 Task: Find connections with filter location Batāla with filter topic #Productivitywith filter profile language Potuguese with filter current company Franklin Templeton India with filter school Sacred Heart College(autonomous)Thirupattur-635 601 with filter industry Environmental Quality Programs with filter service category Software Testing with filter keywords title Organizer
Action: Mouse moved to (489, 64)
Screenshot: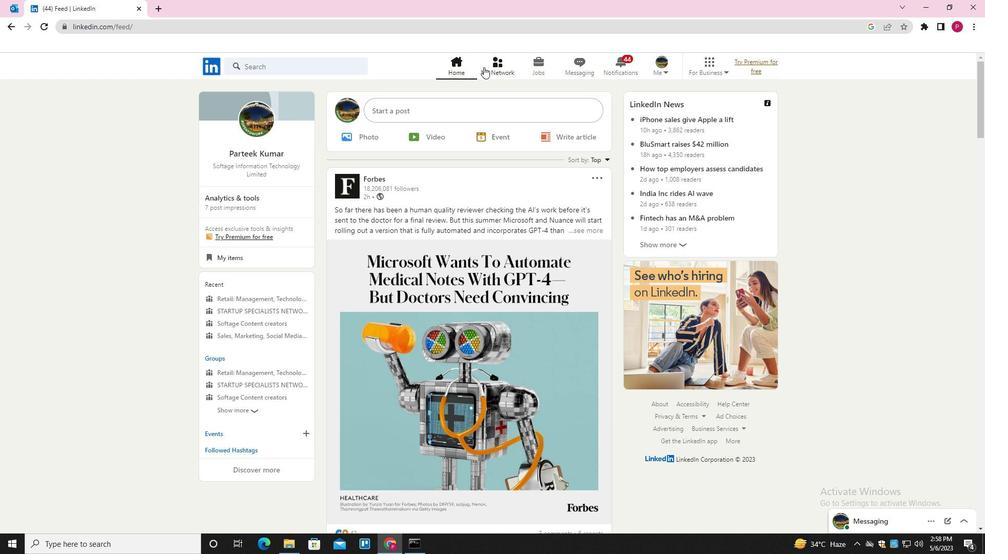 
Action: Mouse pressed left at (489, 64)
Screenshot: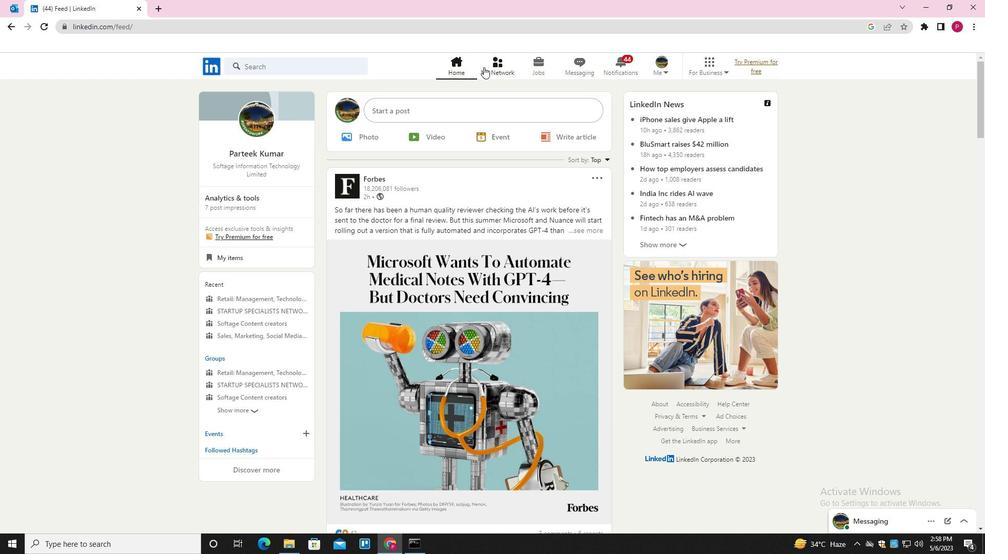 
Action: Mouse moved to (317, 122)
Screenshot: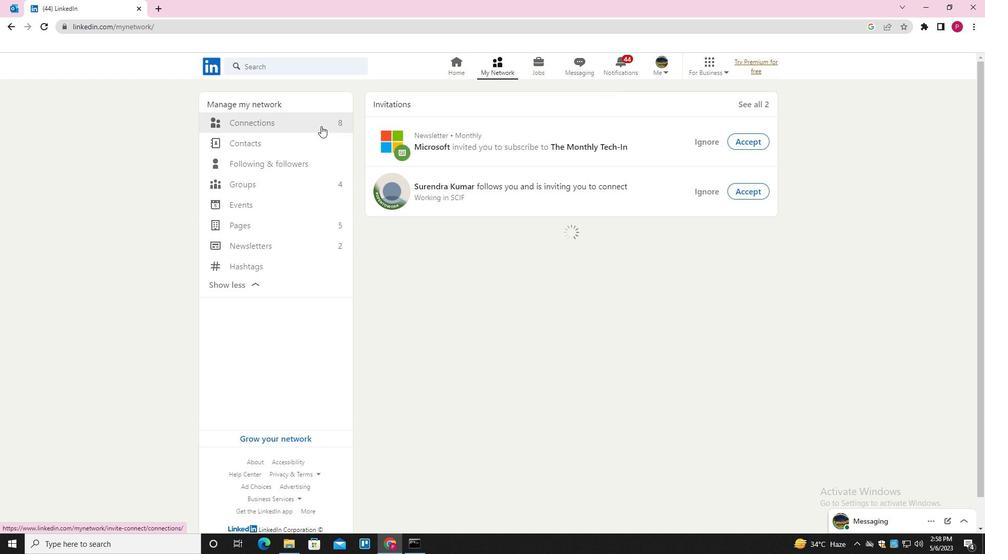 
Action: Mouse pressed left at (317, 122)
Screenshot: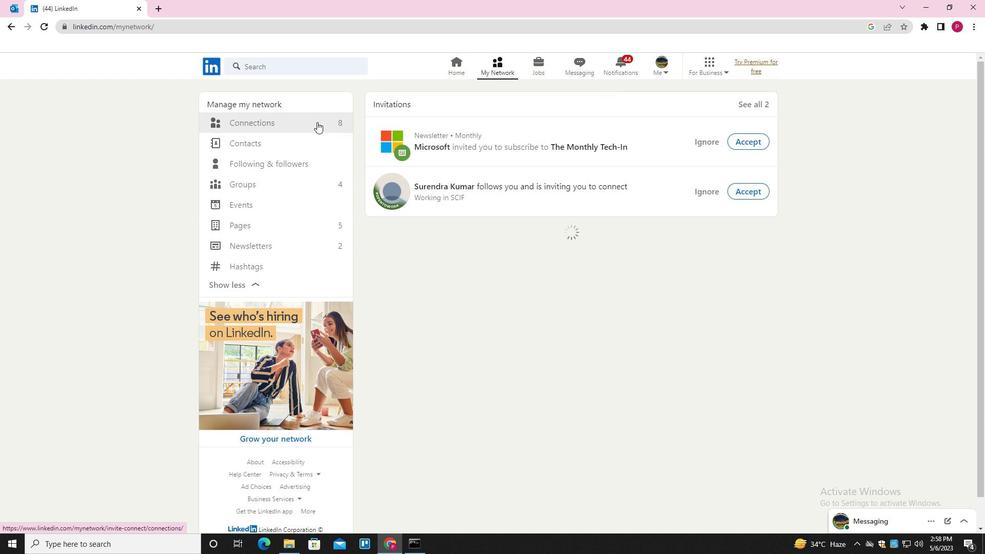 
Action: Mouse moved to (568, 125)
Screenshot: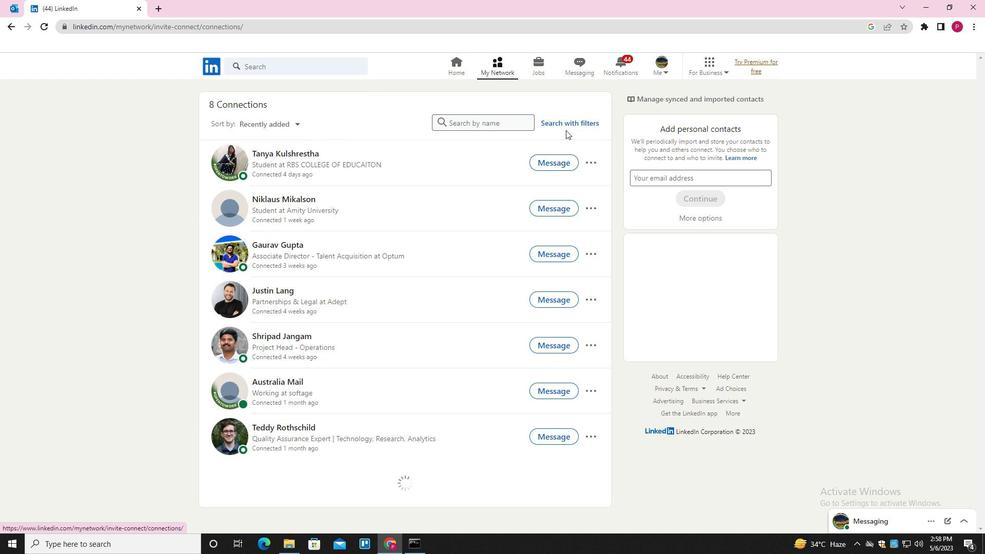 
Action: Mouse pressed left at (568, 125)
Screenshot: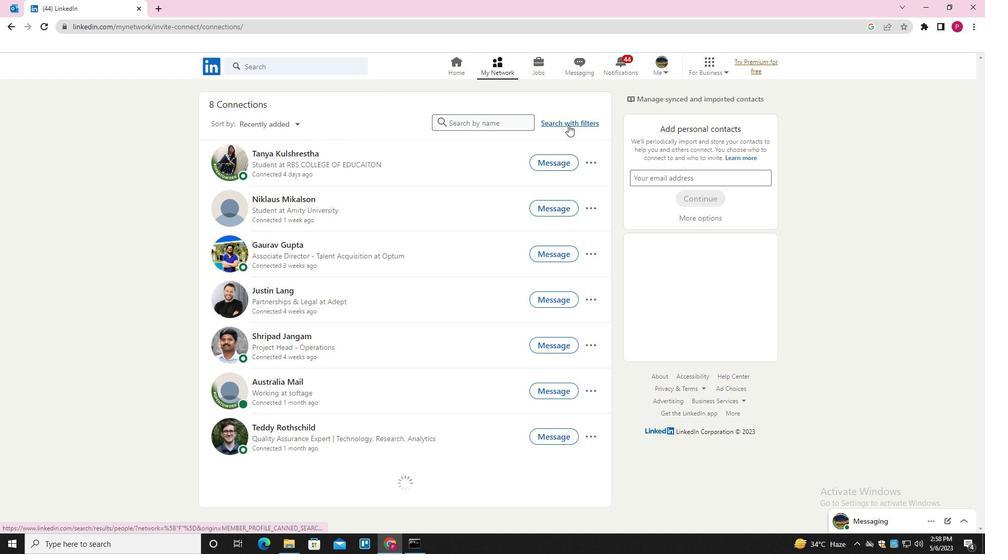 
Action: Mouse moved to (517, 95)
Screenshot: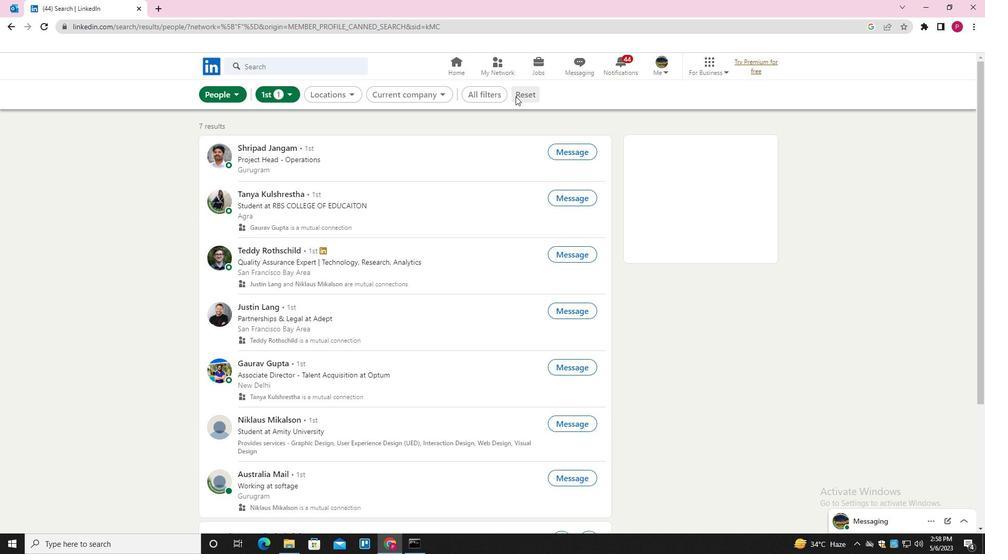 
Action: Mouse pressed left at (517, 95)
Screenshot: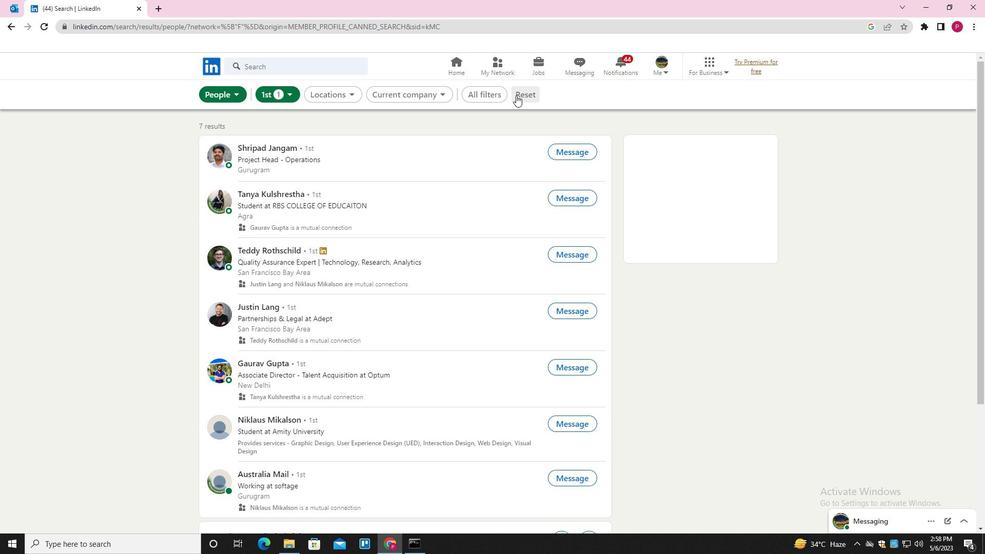 
Action: Mouse moved to (495, 96)
Screenshot: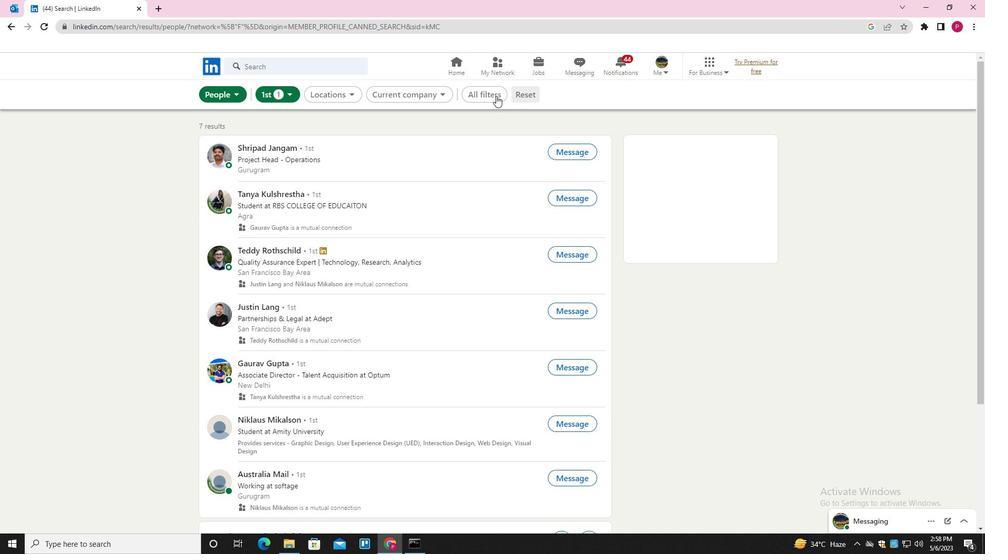 
Action: Mouse pressed left at (495, 96)
Screenshot: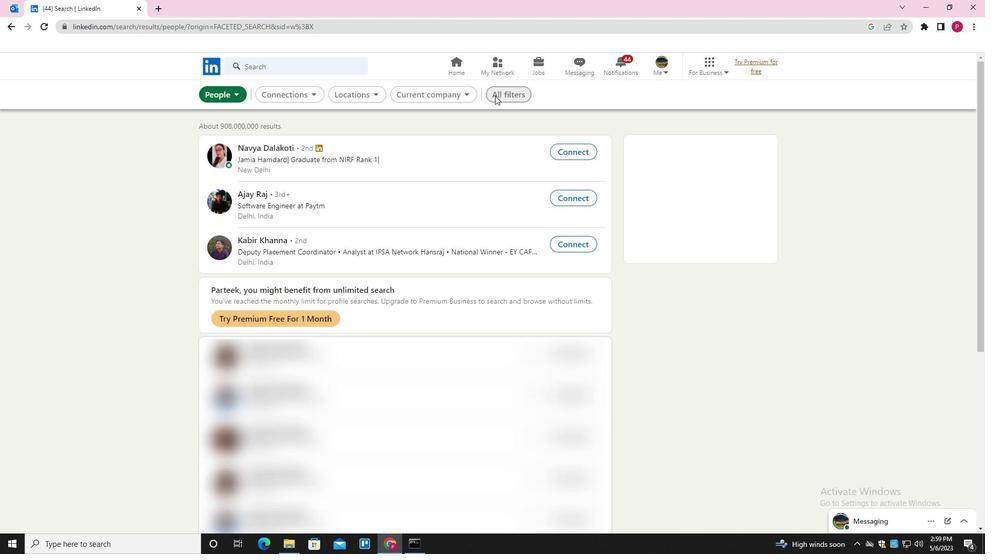 
Action: Mouse moved to (764, 280)
Screenshot: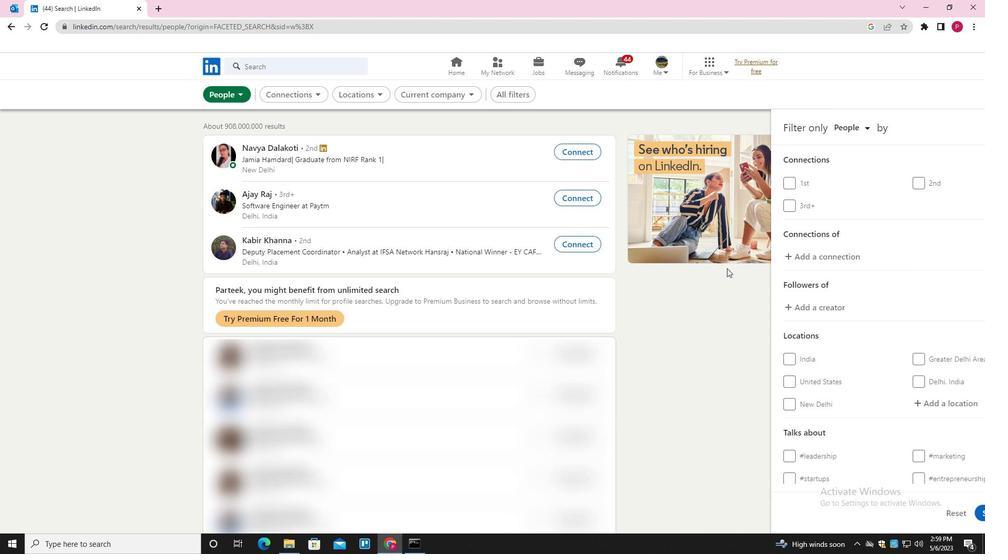 
Action: Mouse scrolled (764, 280) with delta (0, 0)
Screenshot: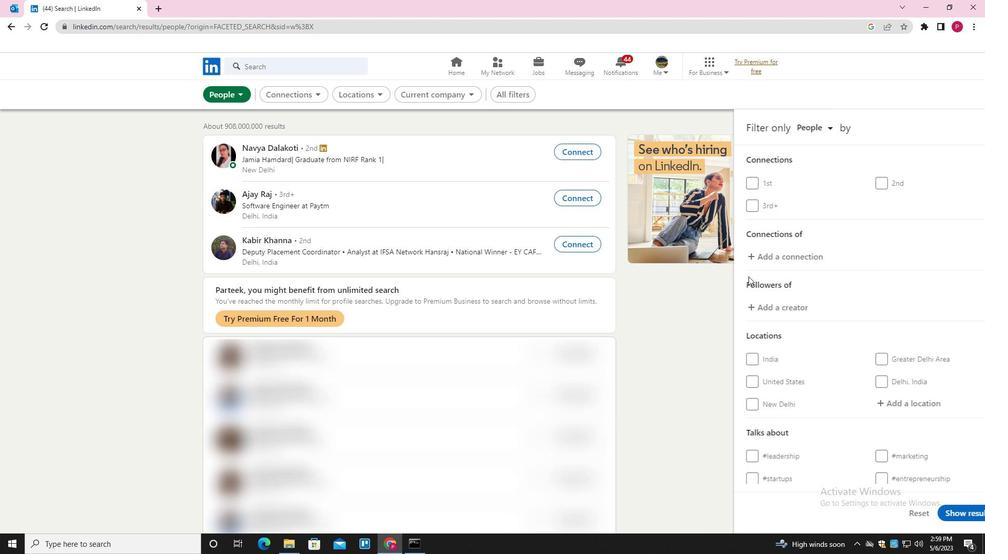 
Action: Mouse moved to (765, 281)
Screenshot: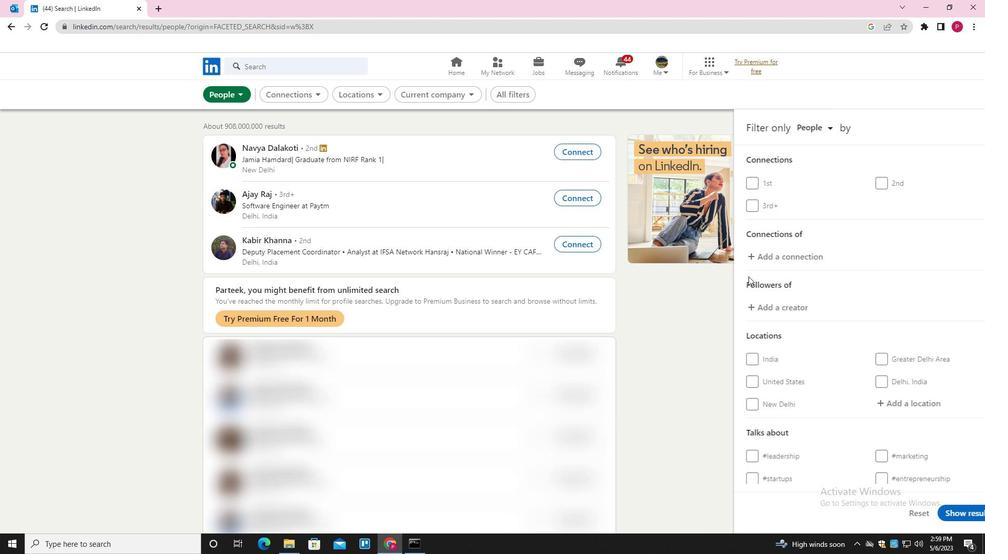 
Action: Mouse scrolled (765, 281) with delta (0, 0)
Screenshot: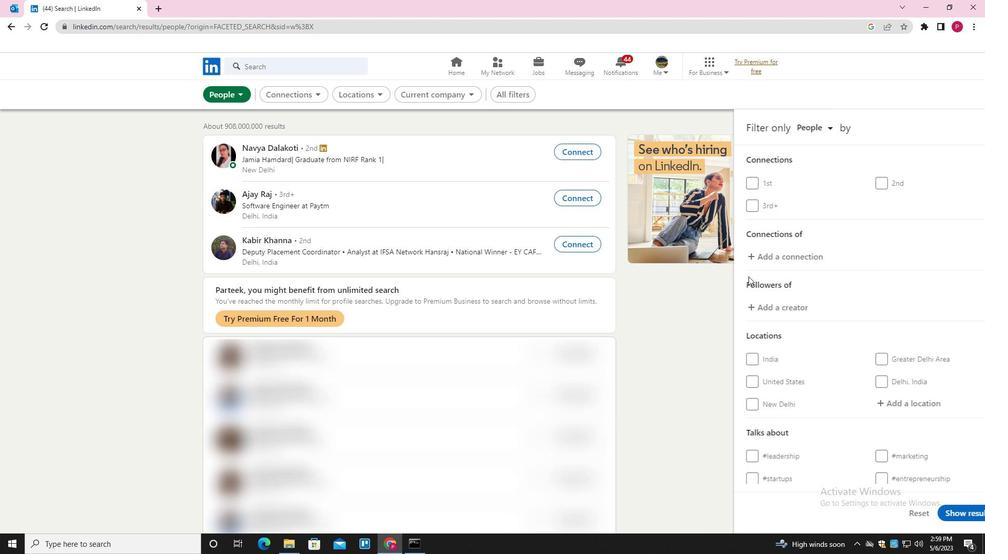 
Action: Mouse moved to (873, 294)
Screenshot: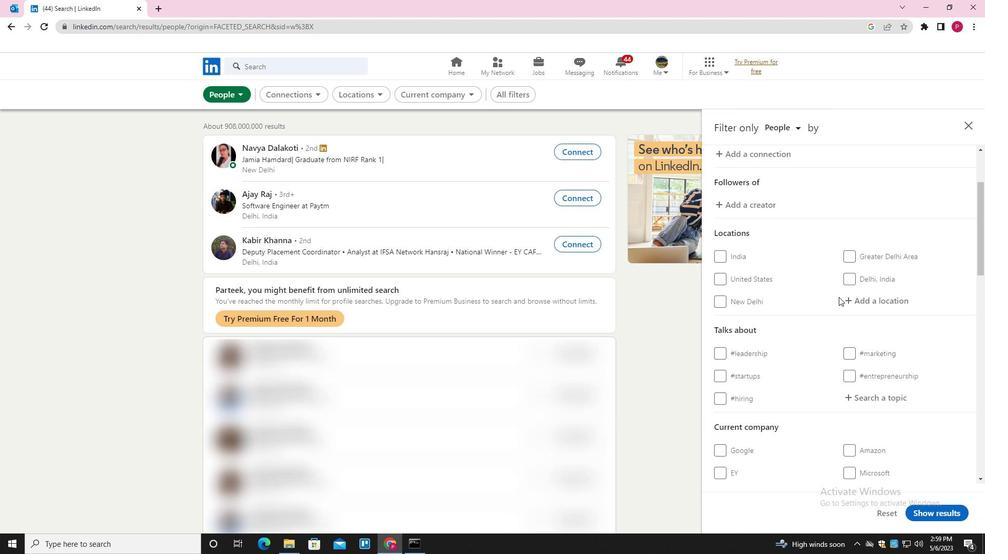 
Action: Mouse pressed left at (873, 294)
Screenshot: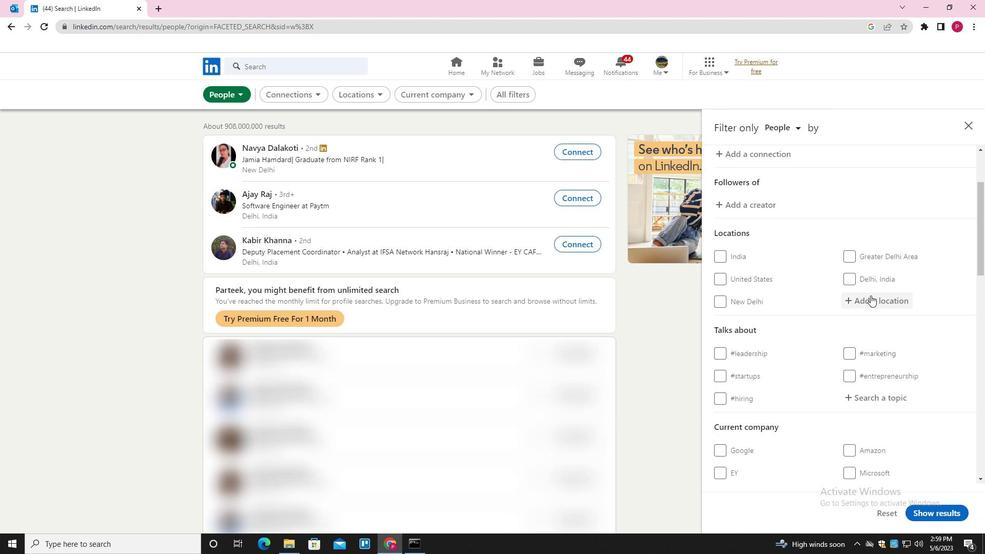 
Action: Key pressed <Key.shift>BATALA<Key.down><Key.enter>
Screenshot: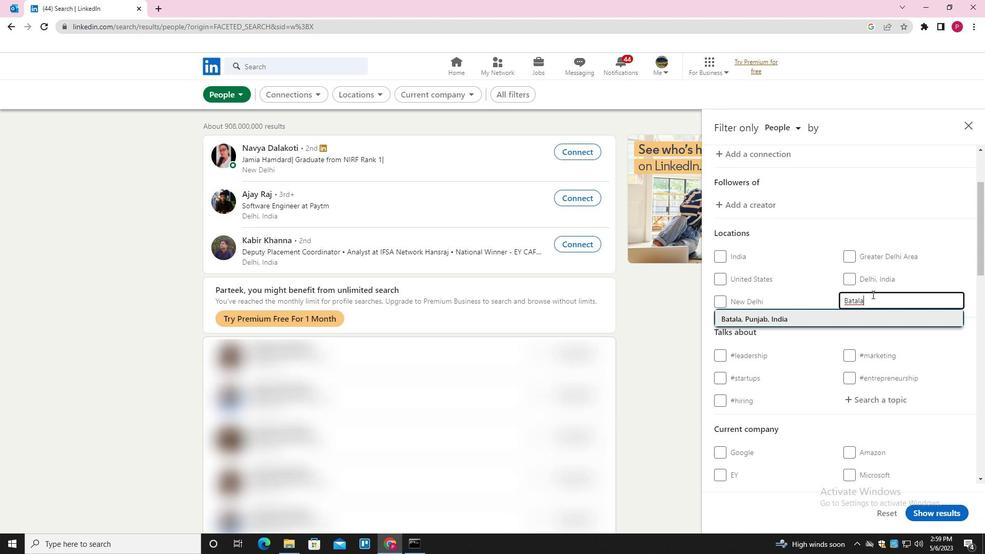 
Action: Mouse moved to (859, 271)
Screenshot: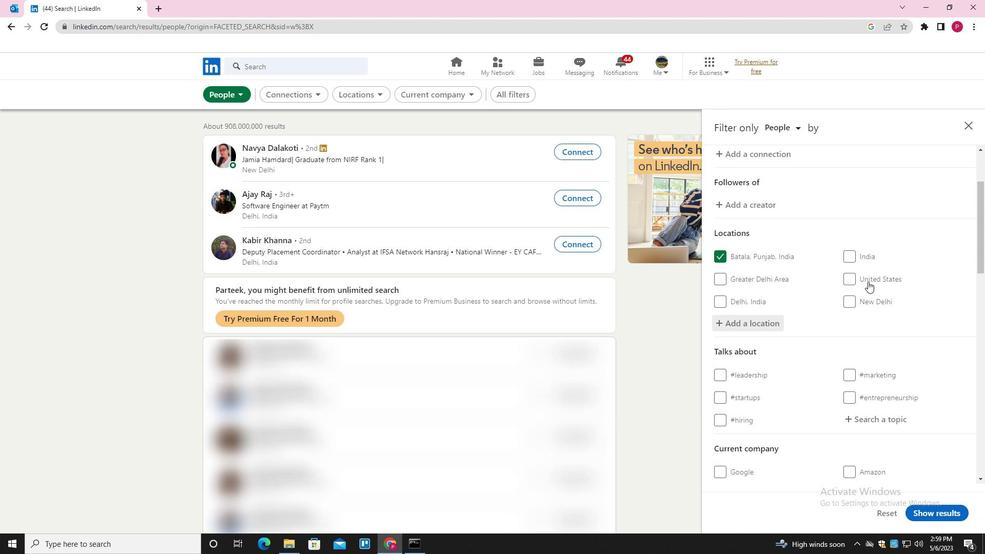 
Action: Mouse scrolled (859, 270) with delta (0, 0)
Screenshot: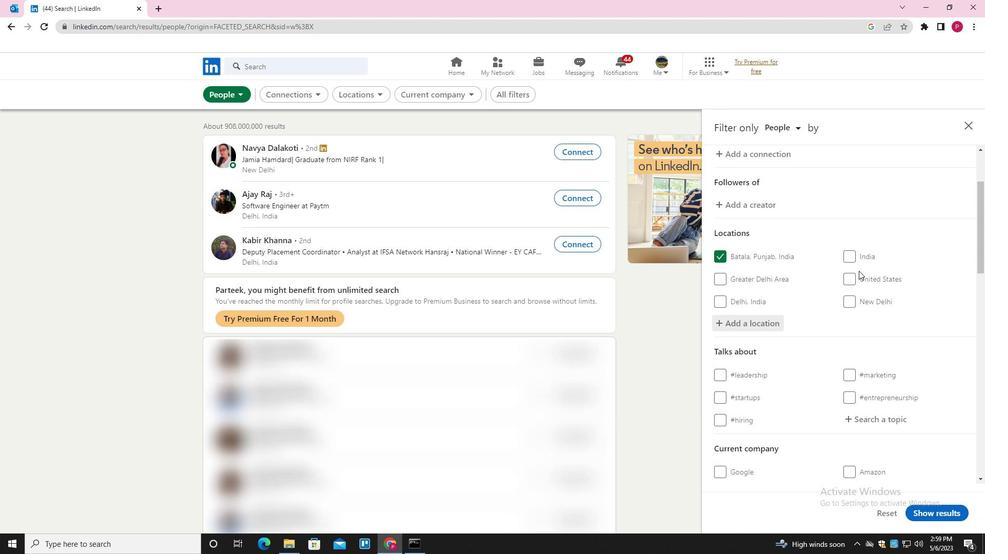 
Action: Mouse scrolled (859, 270) with delta (0, 0)
Screenshot: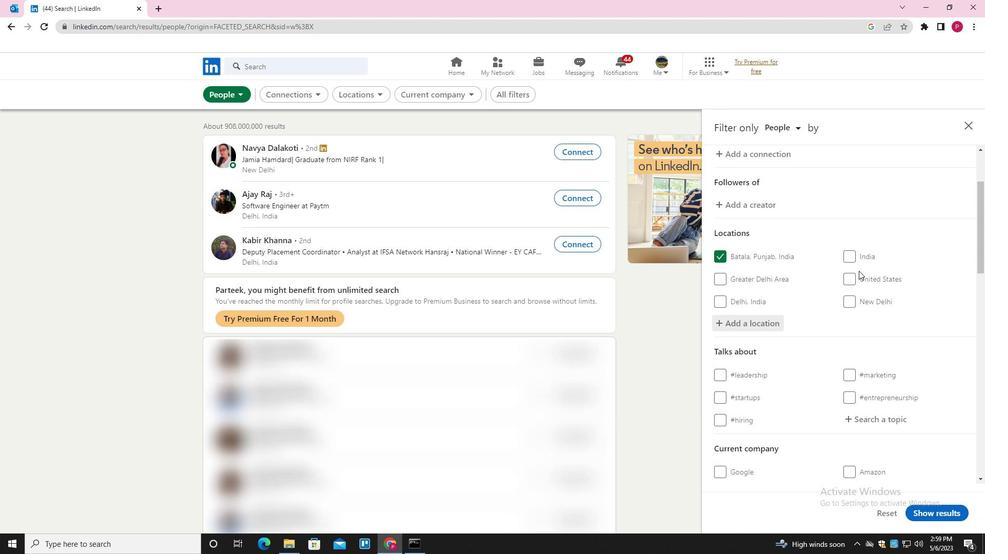 
Action: Mouse moved to (860, 273)
Screenshot: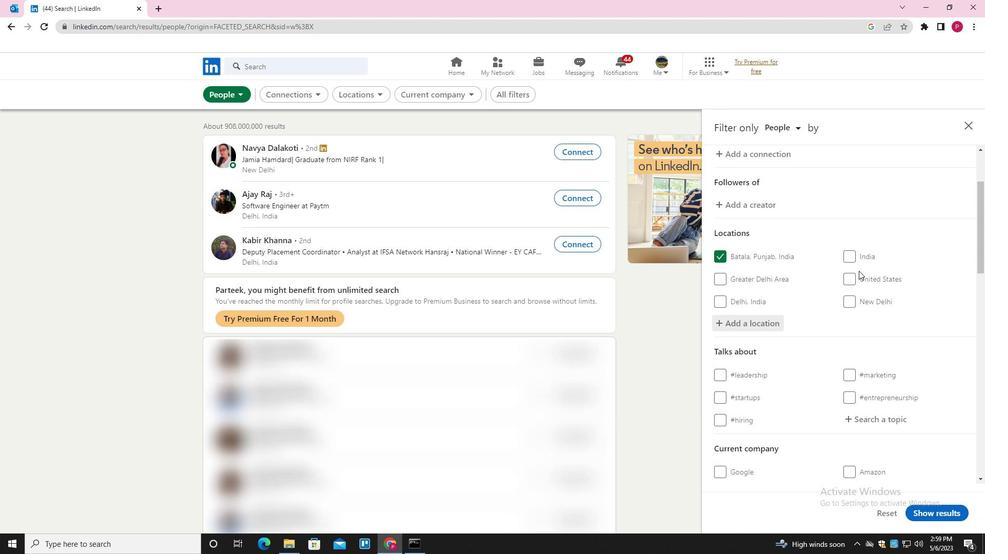 
Action: Mouse scrolled (860, 273) with delta (0, 0)
Screenshot: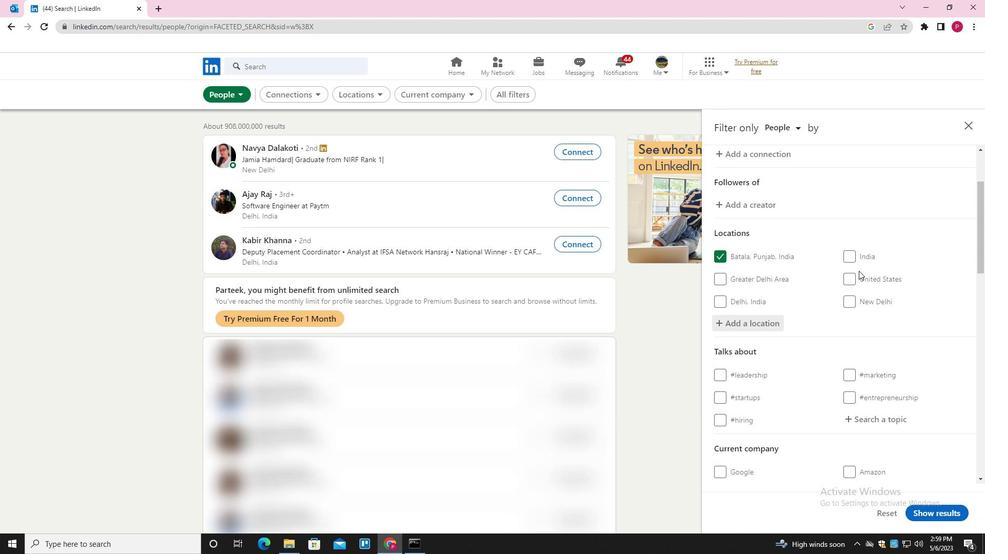 
Action: Mouse moved to (880, 264)
Screenshot: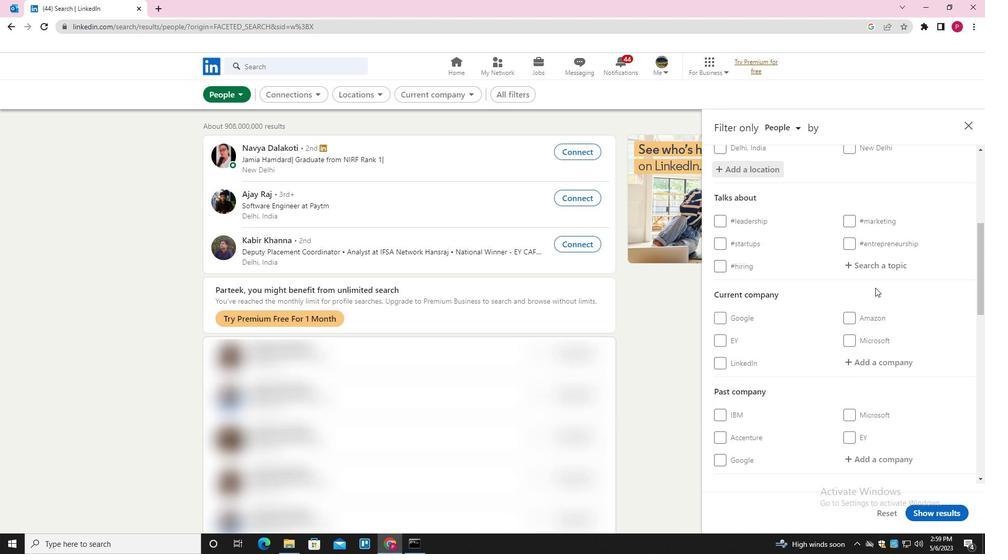 
Action: Mouse pressed left at (880, 264)
Screenshot: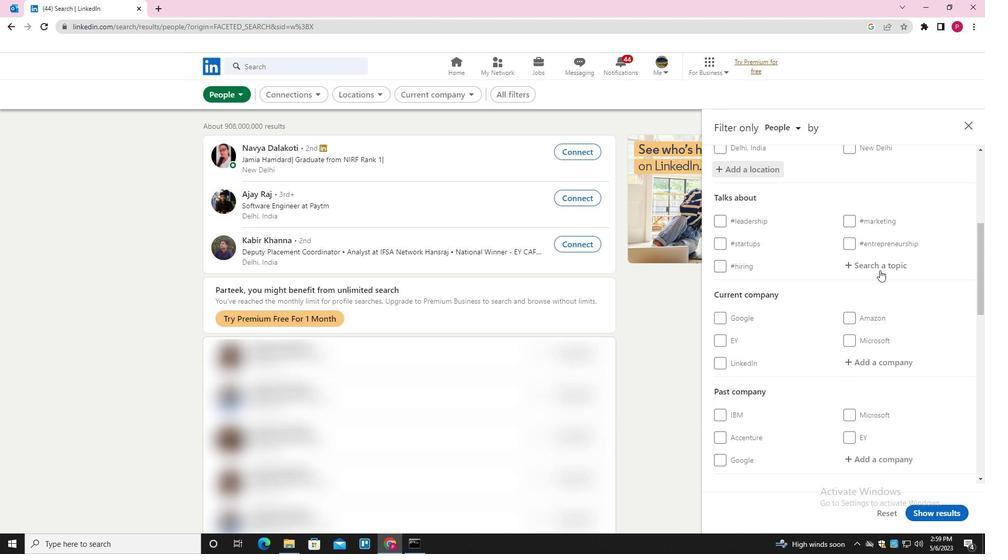 
Action: Key pressed PRODUCTIVITY<Key.down><Key.enter>
Screenshot: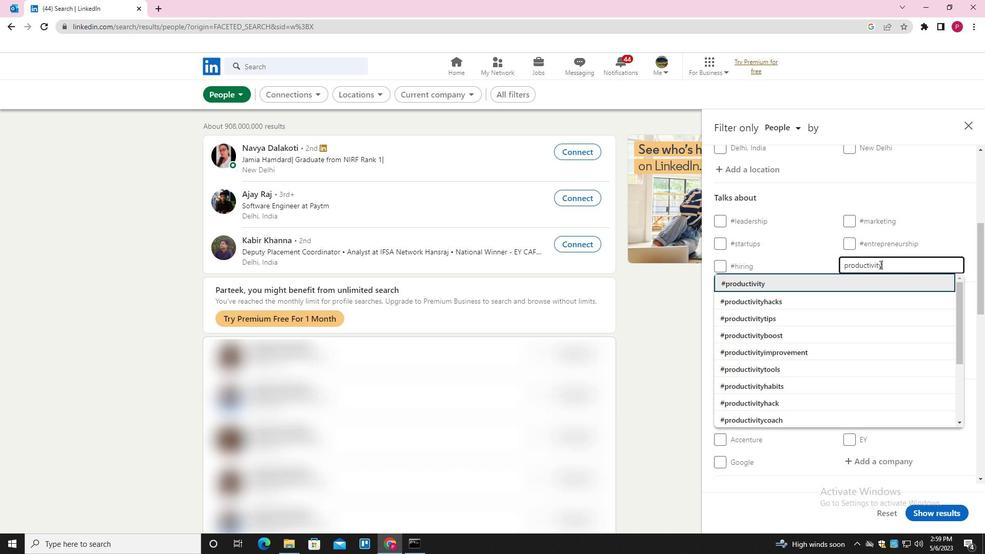 
Action: Mouse moved to (854, 280)
Screenshot: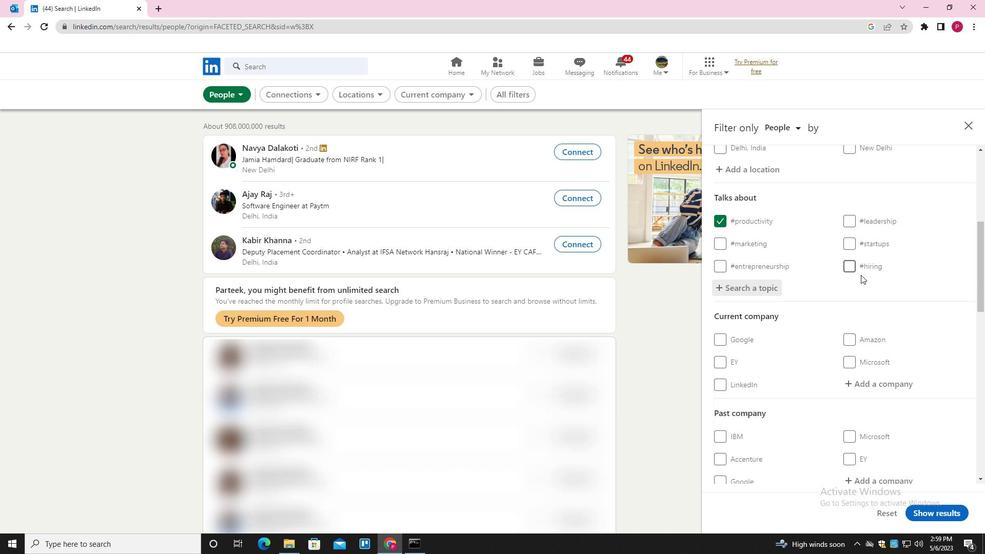 
Action: Mouse scrolled (854, 279) with delta (0, 0)
Screenshot: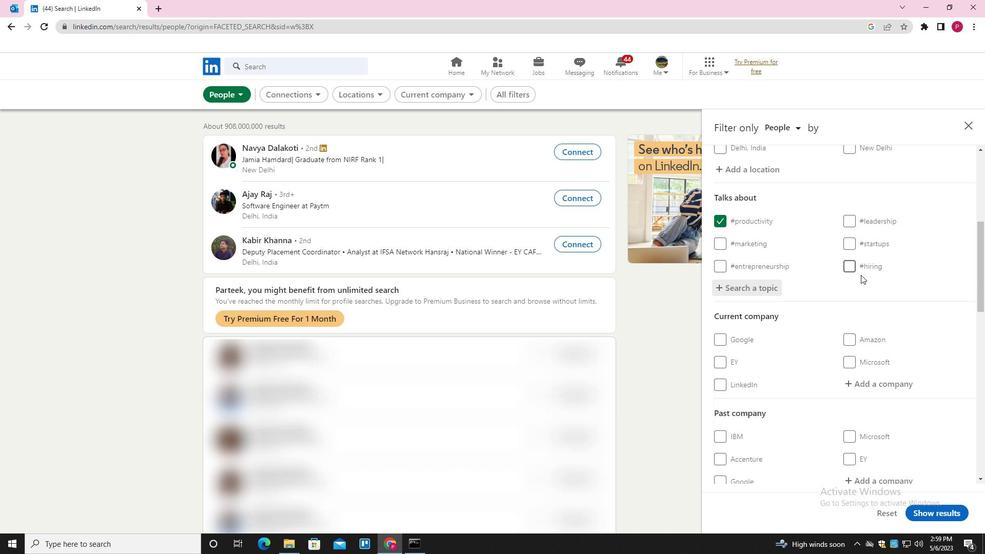 
Action: Mouse moved to (854, 280)
Screenshot: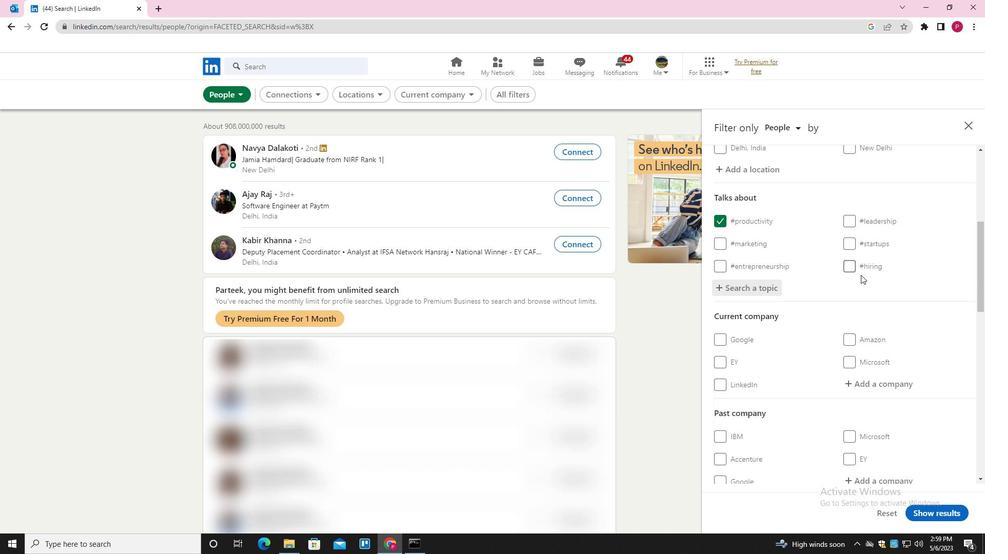 
Action: Mouse scrolled (854, 280) with delta (0, 0)
Screenshot: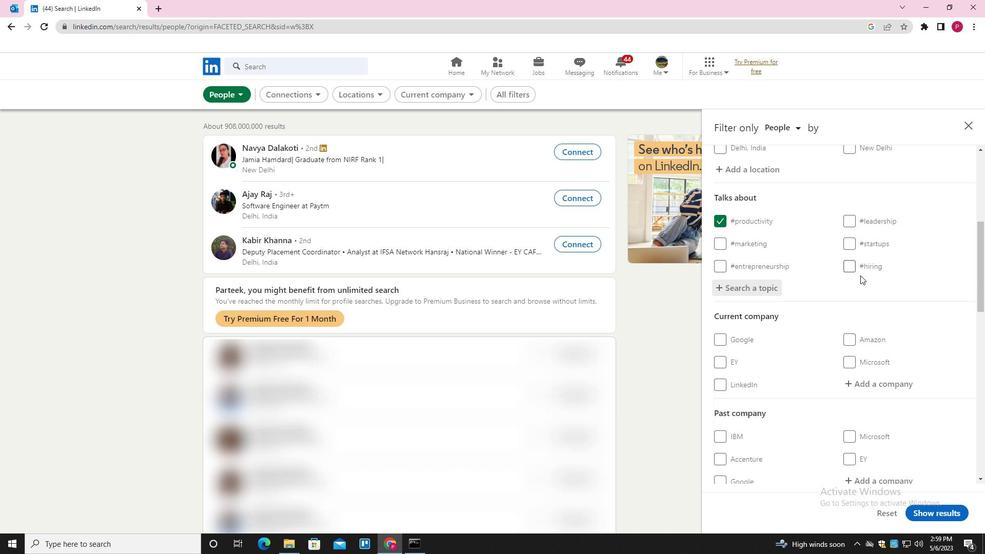 
Action: Mouse scrolled (854, 280) with delta (0, 0)
Screenshot: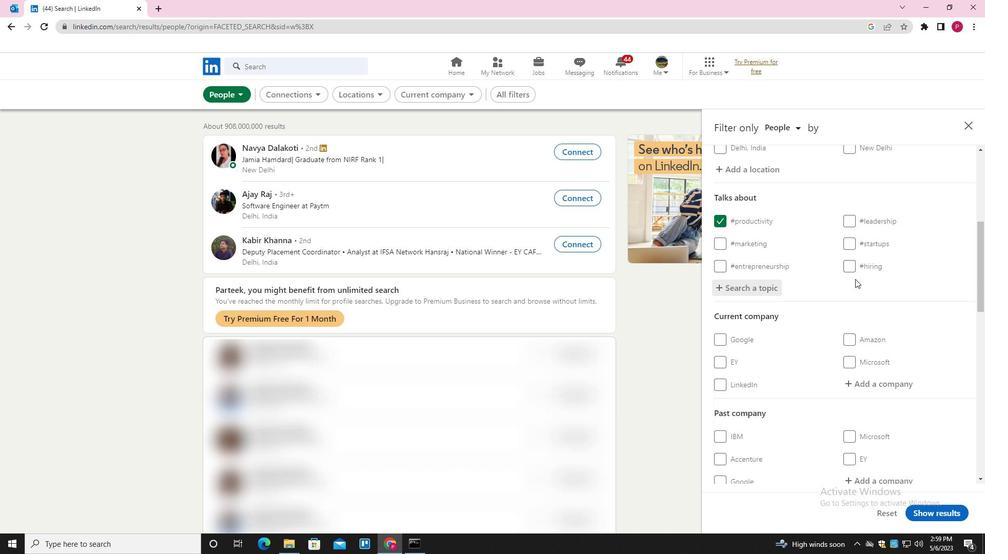 
Action: Mouse scrolled (854, 280) with delta (0, 0)
Screenshot: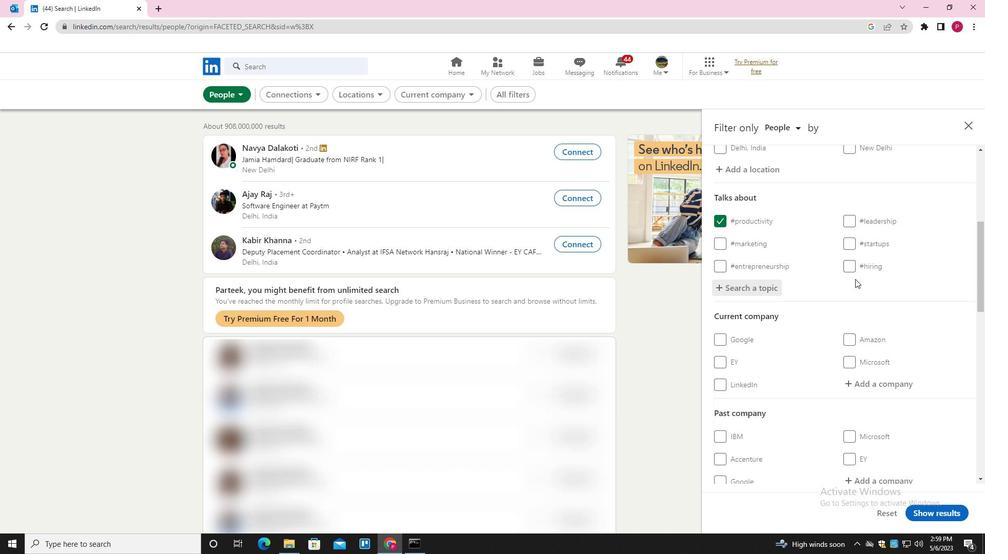 
Action: Mouse moved to (852, 282)
Screenshot: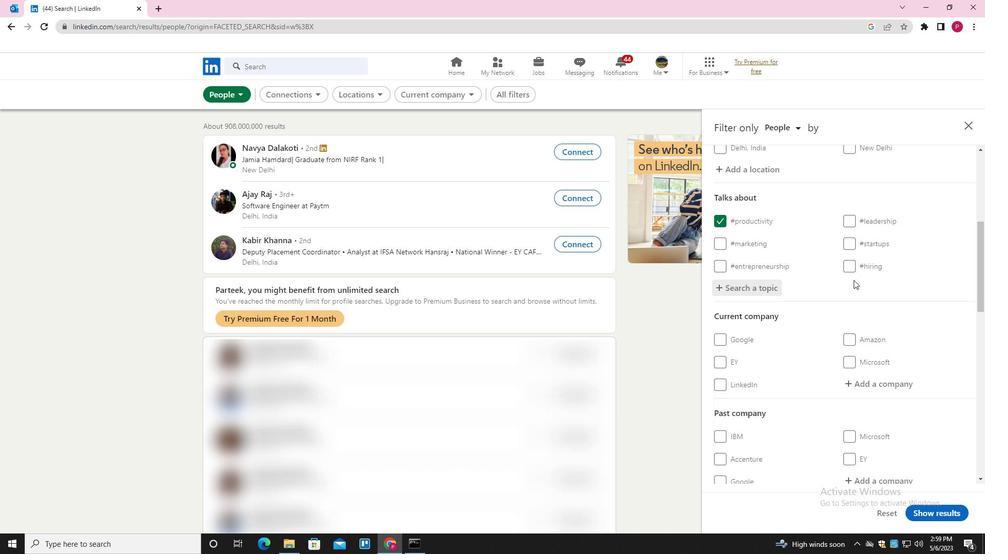 
Action: Mouse scrolled (852, 281) with delta (0, 0)
Screenshot: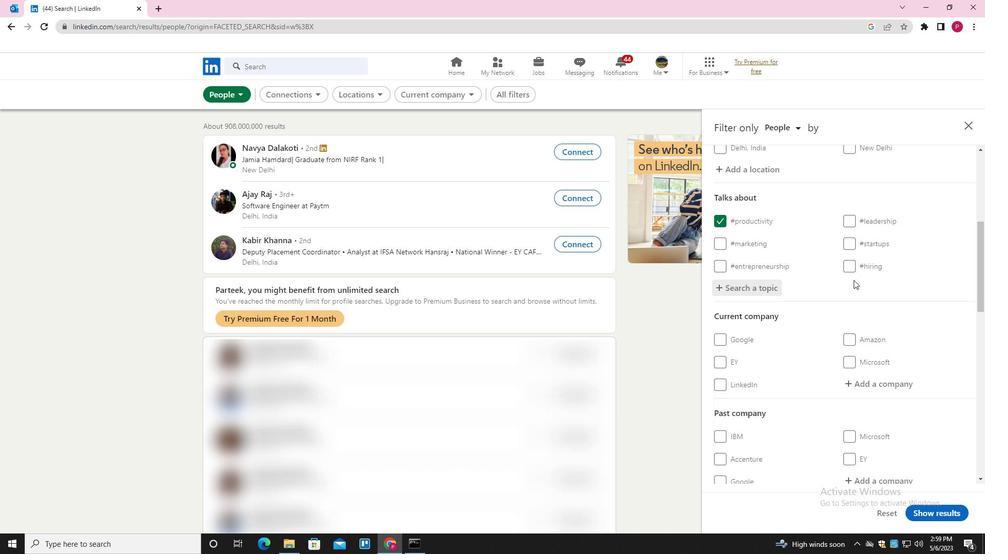
Action: Mouse moved to (798, 352)
Screenshot: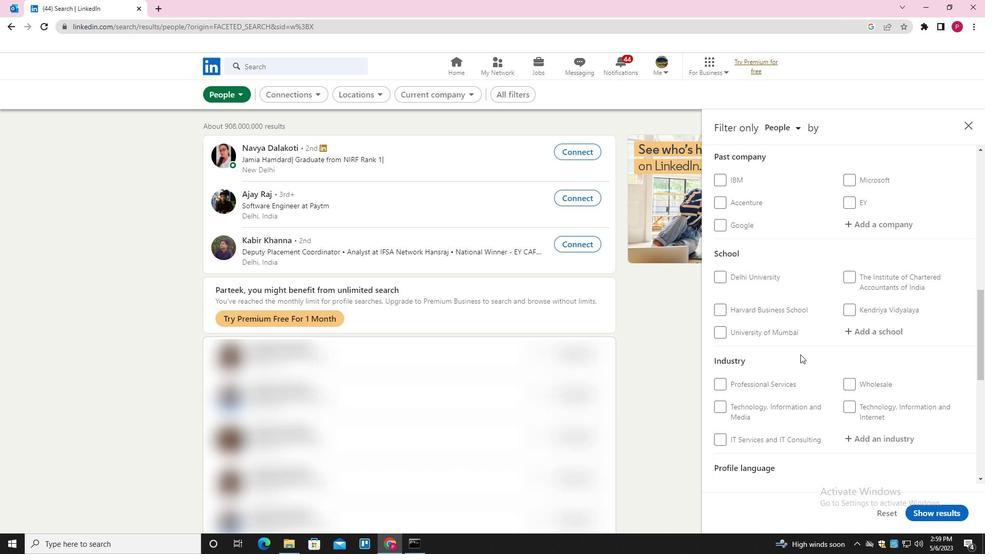 
Action: Mouse scrolled (798, 352) with delta (0, 0)
Screenshot: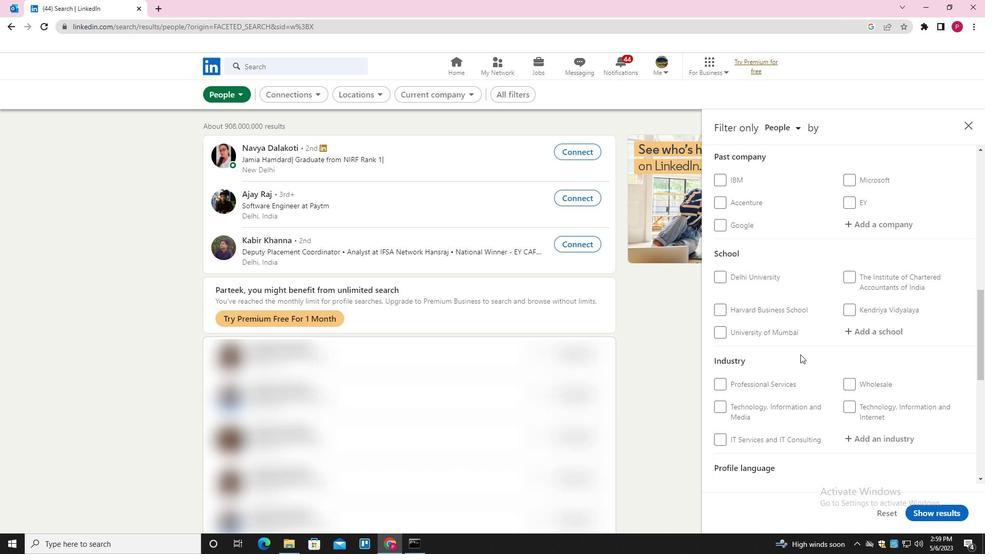
Action: Mouse moved to (797, 352)
Screenshot: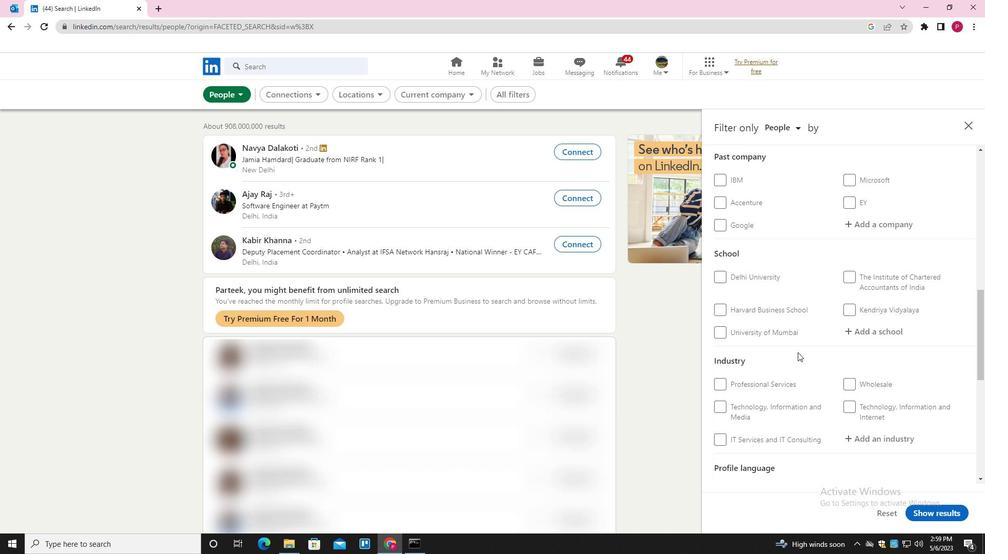 
Action: Mouse scrolled (797, 352) with delta (0, 0)
Screenshot: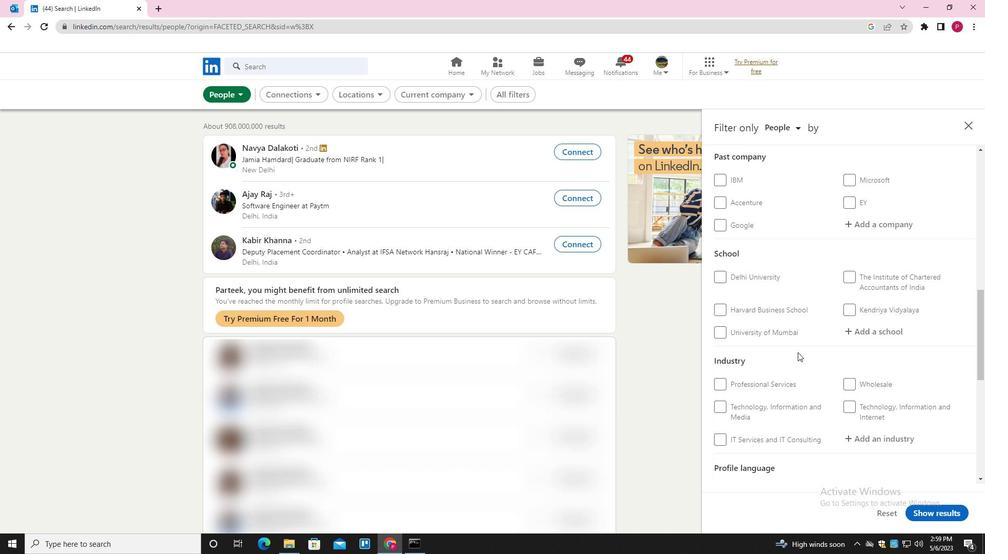 
Action: Mouse moved to (797, 352)
Screenshot: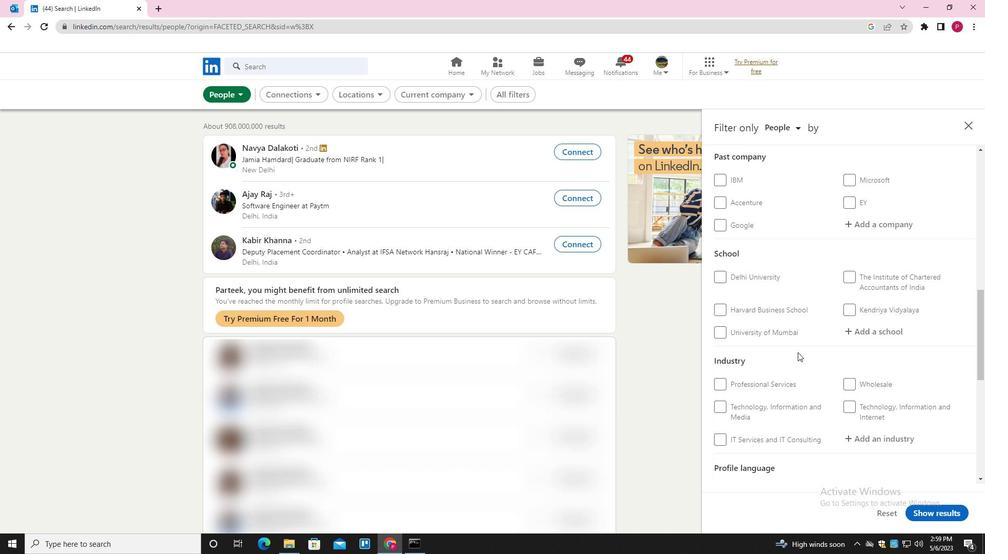 
Action: Mouse scrolled (797, 352) with delta (0, 0)
Screenshot: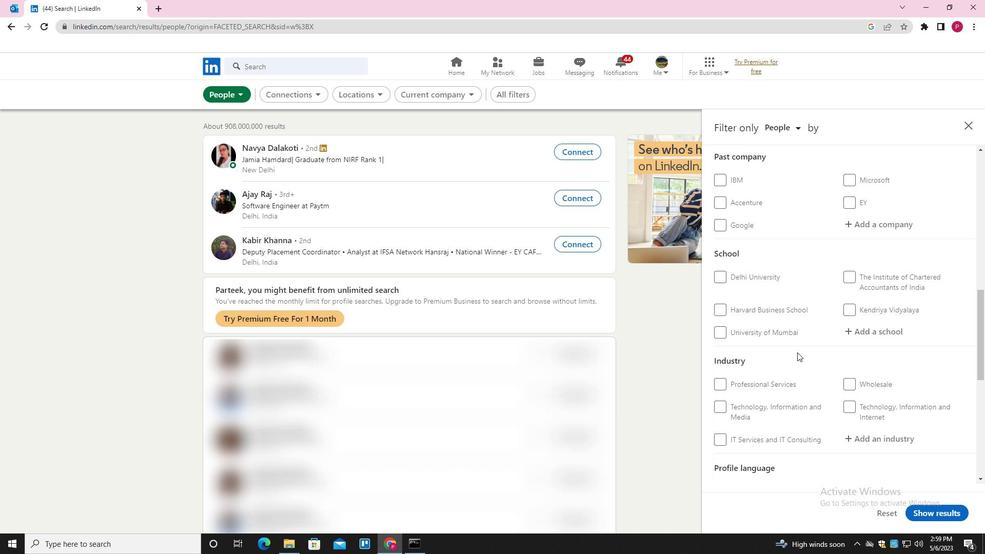
Action: Mouse scrolled (797, 352) with delta (0, 0)
Screenshot: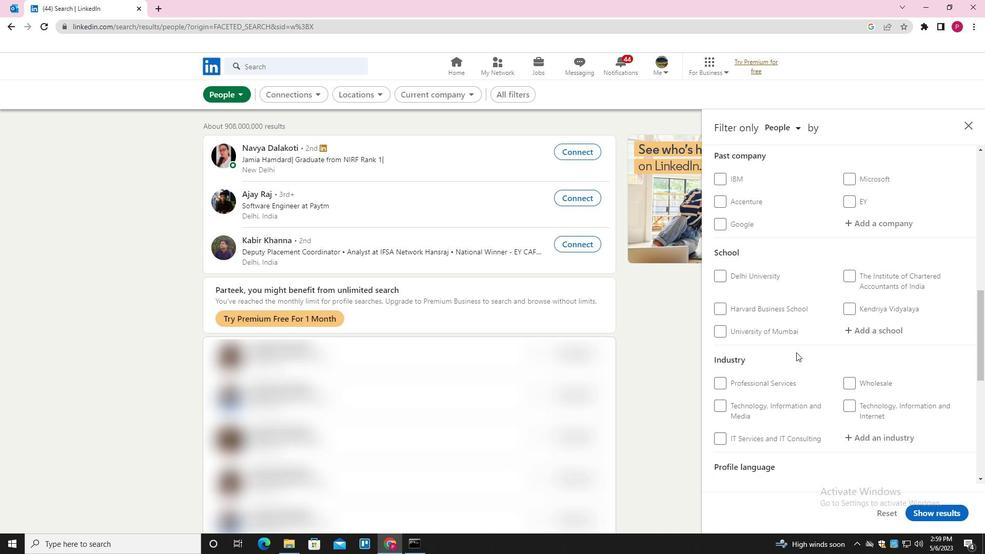 
Action: Mouse moved to (849, 308)
Screenshot: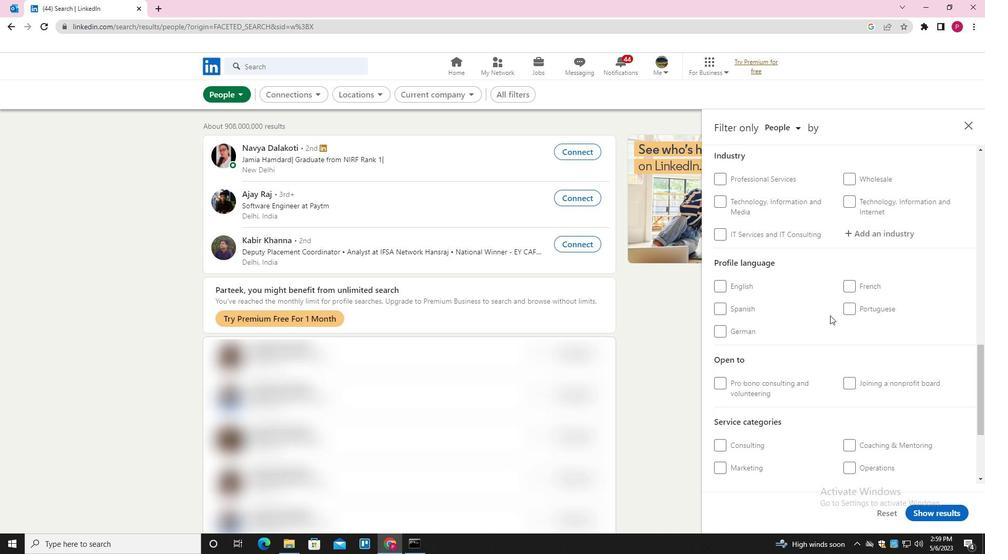
Action: Mouse pressed left at (849, 308)
Screenshot: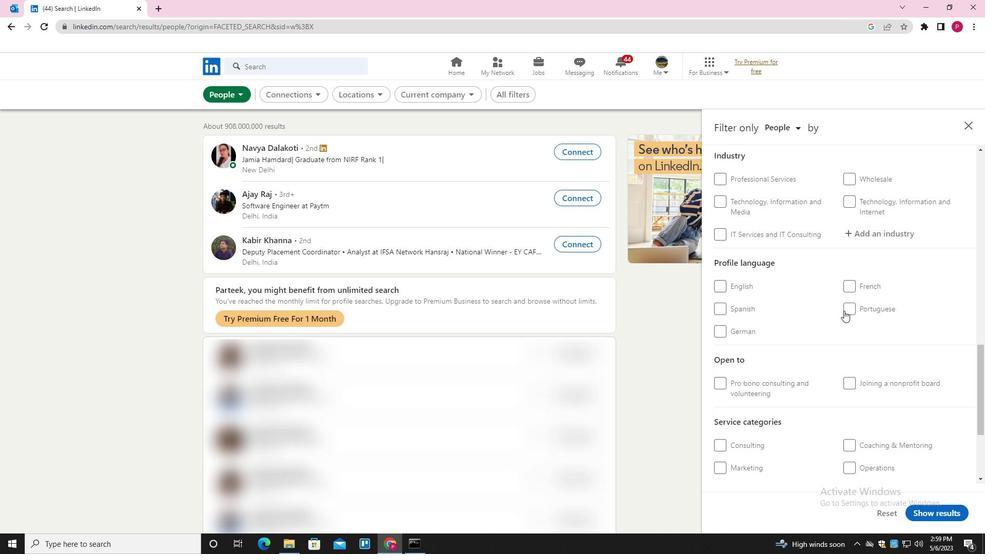 
Action: Mouse moved to (779, 328)
Screenshot: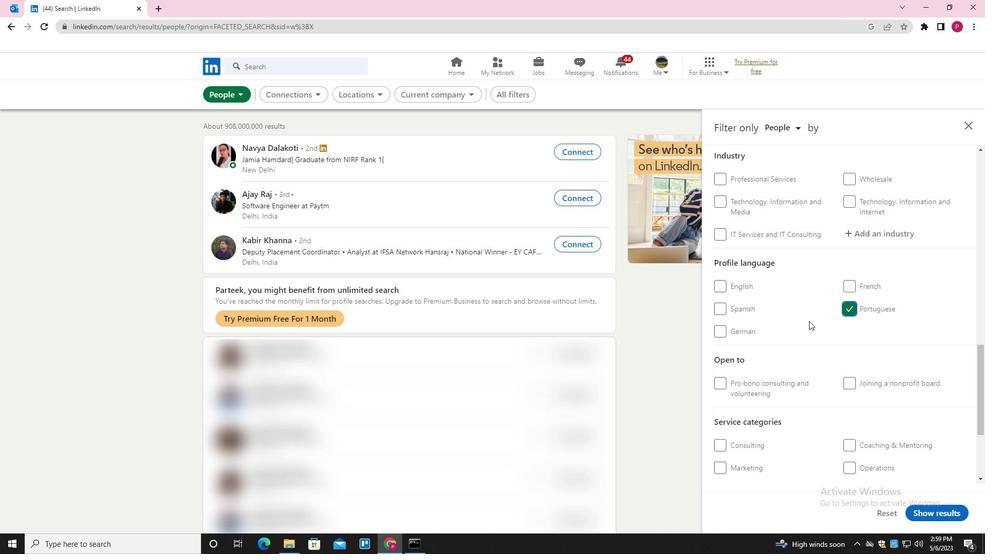 
Action: Mouse scrolled (779, 328) with delta (0, 0)
Screenshot: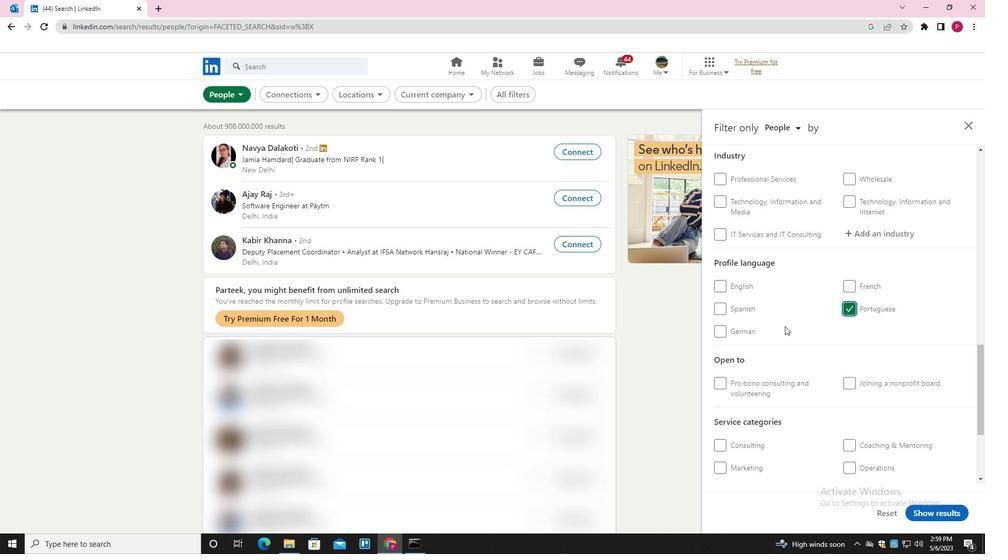 
Action: Mouse scrolled (779, 328) with delta (0, 0)
Screenshot: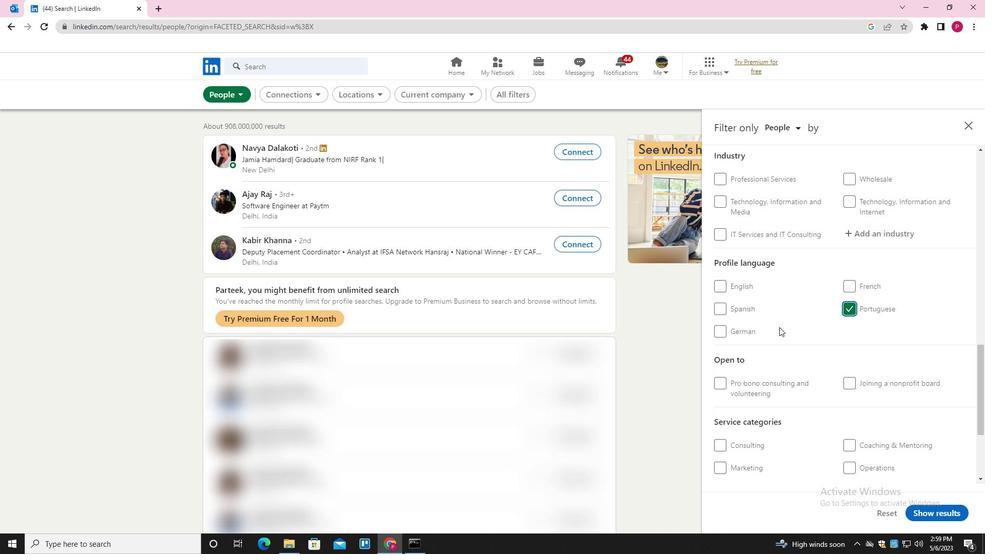 
Action: Mouse scrolled (779, 328) with delta (0, 0)
Screenshot: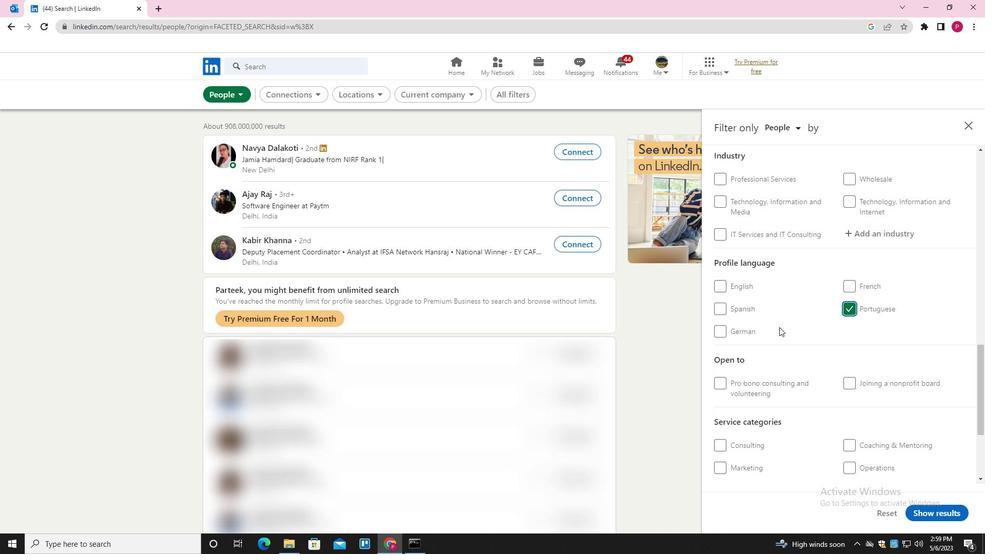 
Action: Mouse scrolled (779, 328) with delta (0, 0)
Screenshot: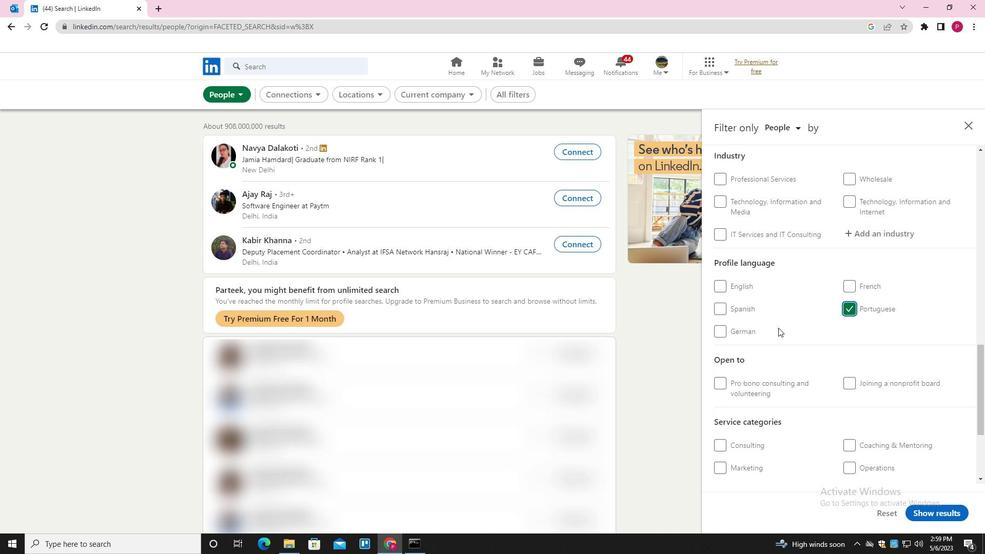 
Action: Mouse scrolled (779, 328) with delta (0, 0)
Screenshot: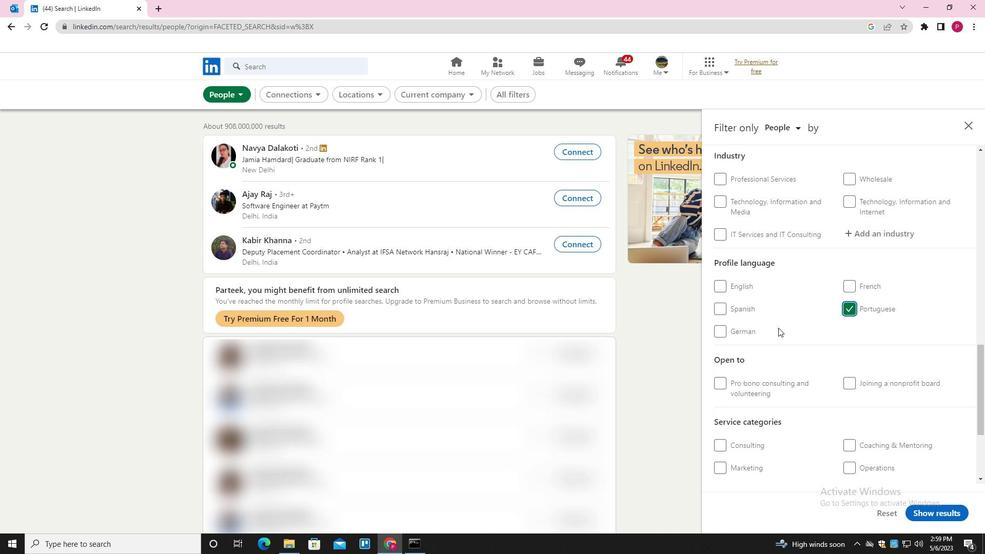 
Action: Mouse scrolled (779, 328) with delta (0, 0)
Screenshot: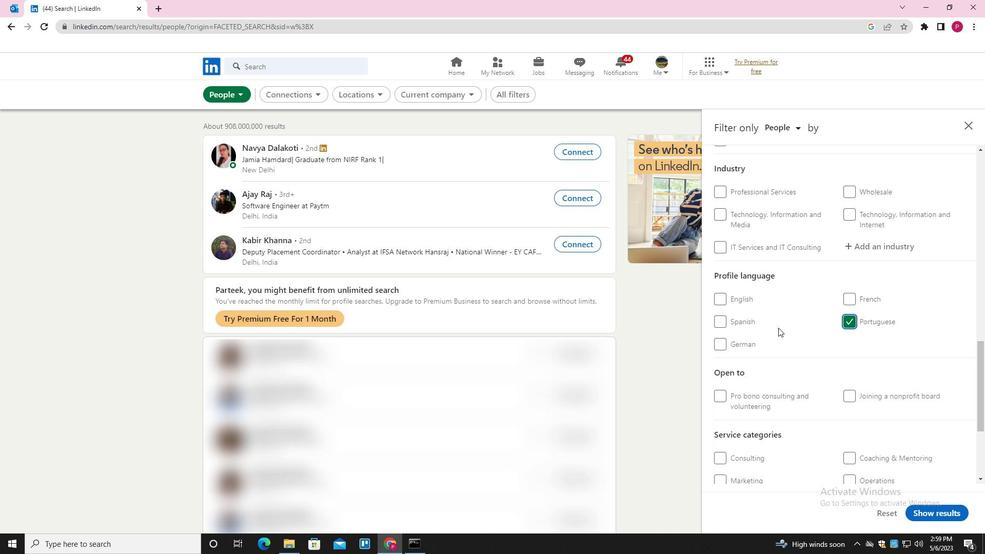 
Action: Mouse moved to (859, 228)
Screenshot: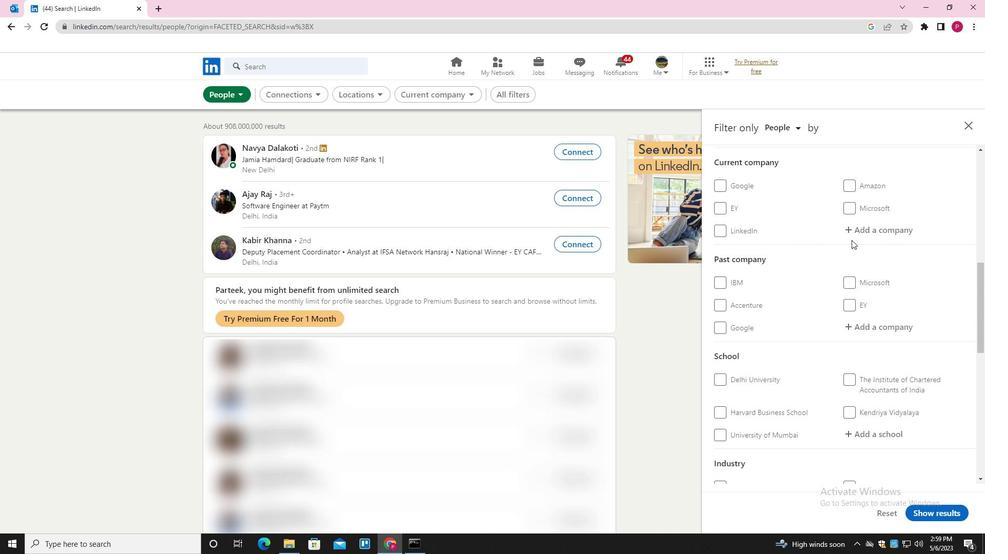 
Action: Mouse pressed left at (859, 228)
Screenshot: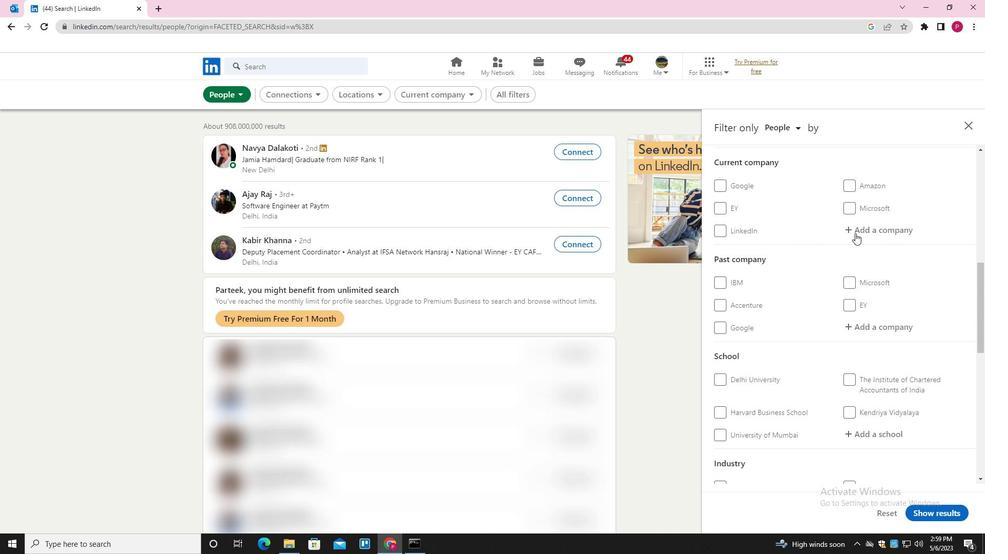 
Action: Key pressed <Key.shift><Key.shift><Key.shift><Key.shift><Key.shift><Key.shift><Key.shift><Key.shift><Key.shift><Key.shift><Key.shift><Key.shift><Key.shift><Key.shift><Key.shift><Key.shift>FRANKLIN<Key.down><Key.space><Key.shift><Key.shift><Key.shift><Key.shift><Key.shift><Key.shift><Key.shift>TEMPL<Key.down><Key.down><Key.enter>
Screenshot: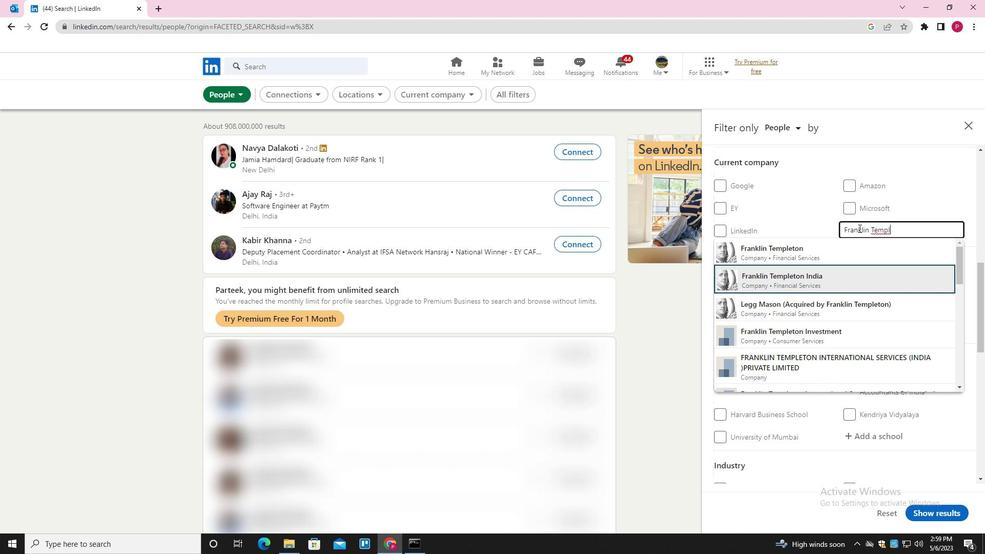 
Action: Mouse moved to (833, 258)
Screenshot: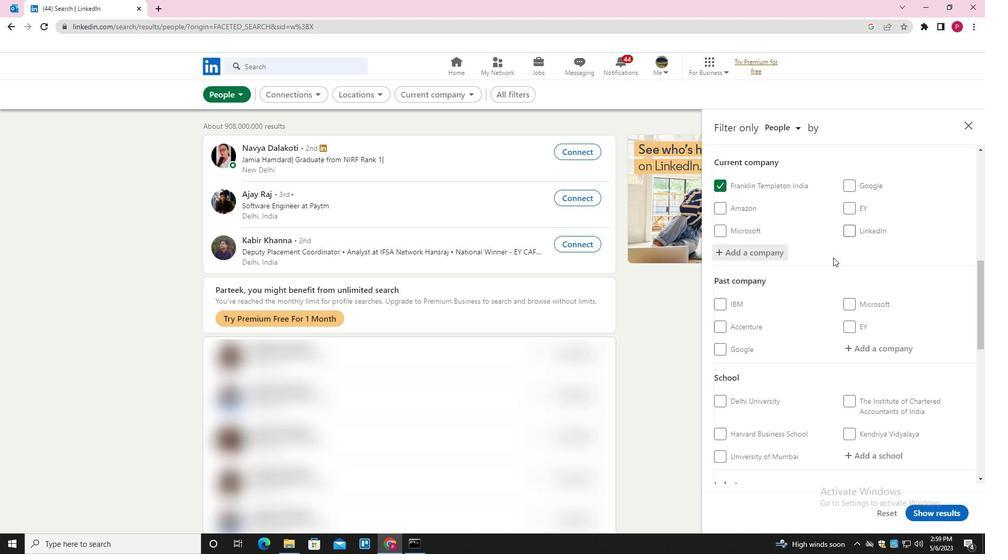 
Action: Mouse scrolled (833, 258) with delta (0, 0)
Screenshot: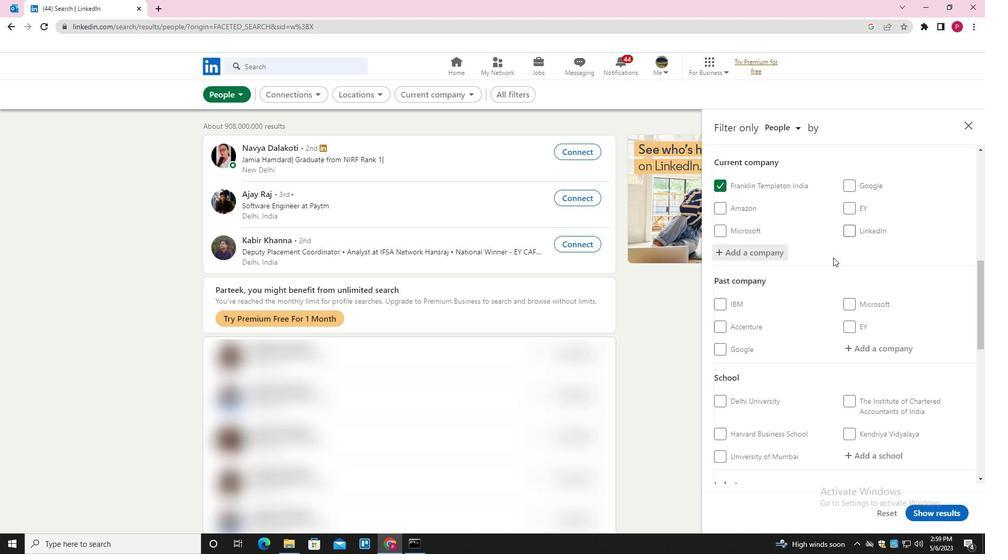 
Action: Mouse moved to (833, 260)
Screenshot: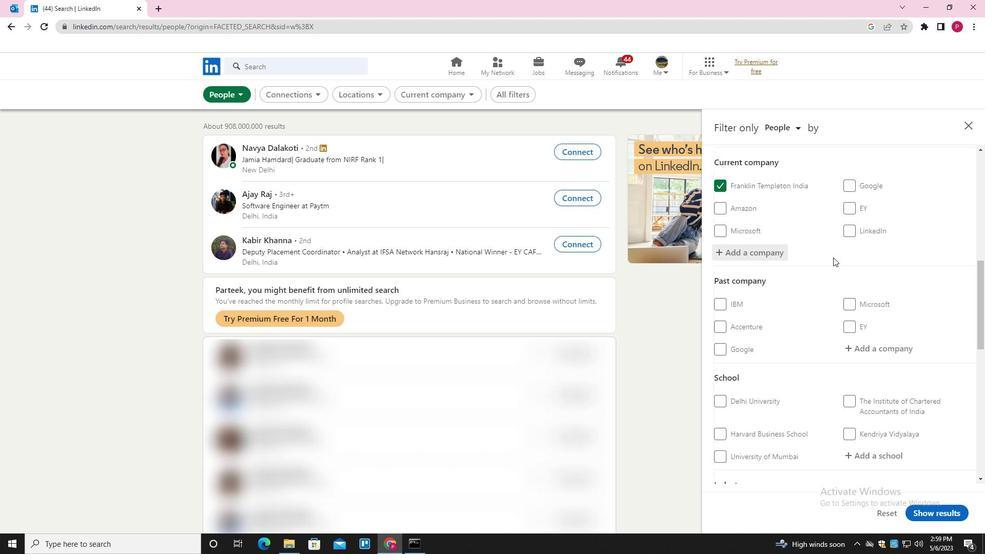 
Action: Mouse scrolled (833, 260) with delta (0, 0)
Screenshot: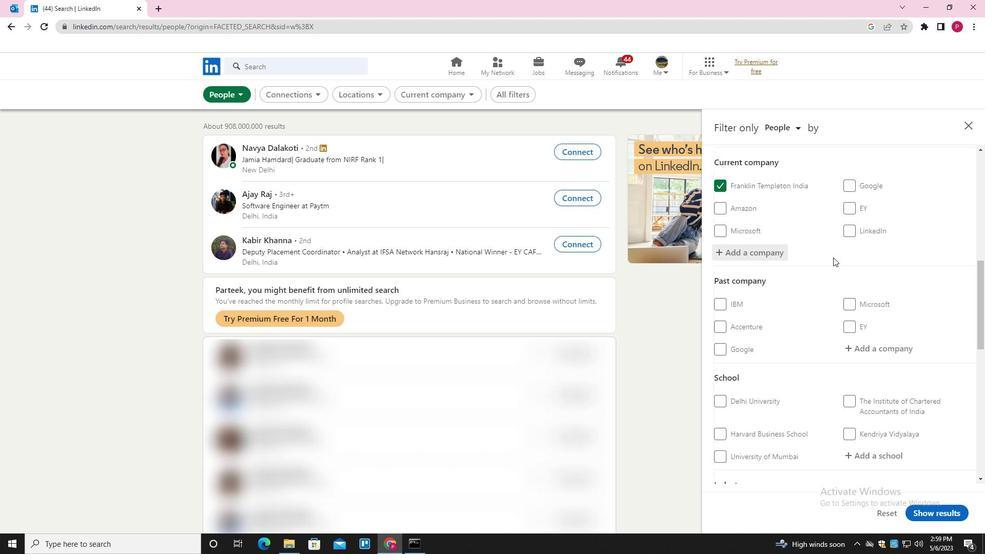 
Action: Mouse moved to (833, 261)
Screenshot: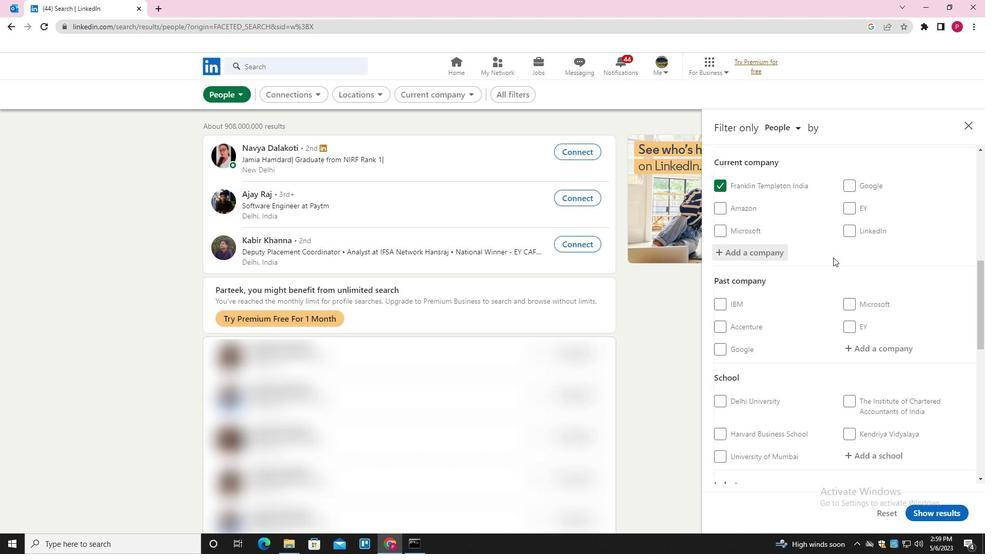 
Action: Mouse scrolled (833, 261) with delta (0, 0)
Screenshot: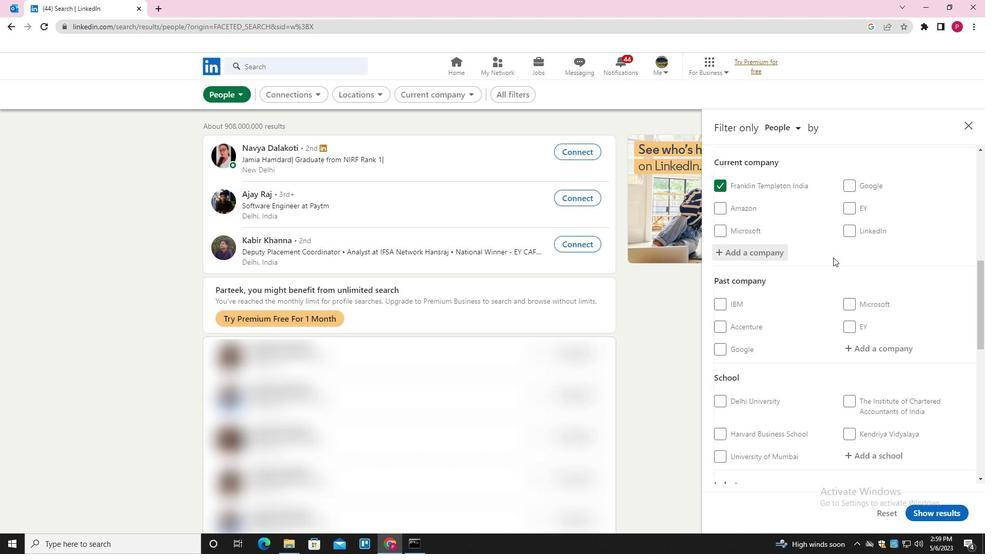 
Action: Mouse moved to (833, 262)
Screenshot: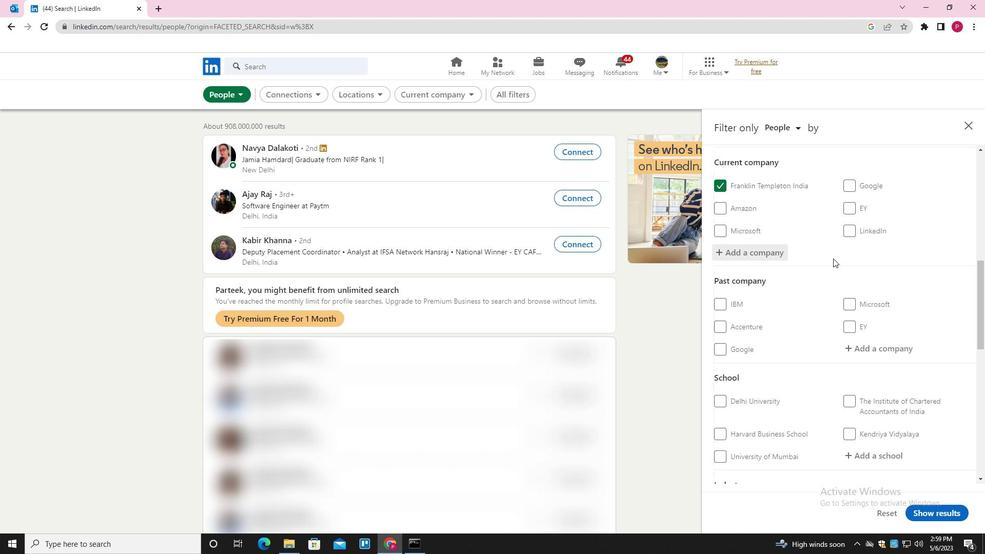 
Action: Mouse scrolled (833, 262) with delta (0, 0)
Screenshot: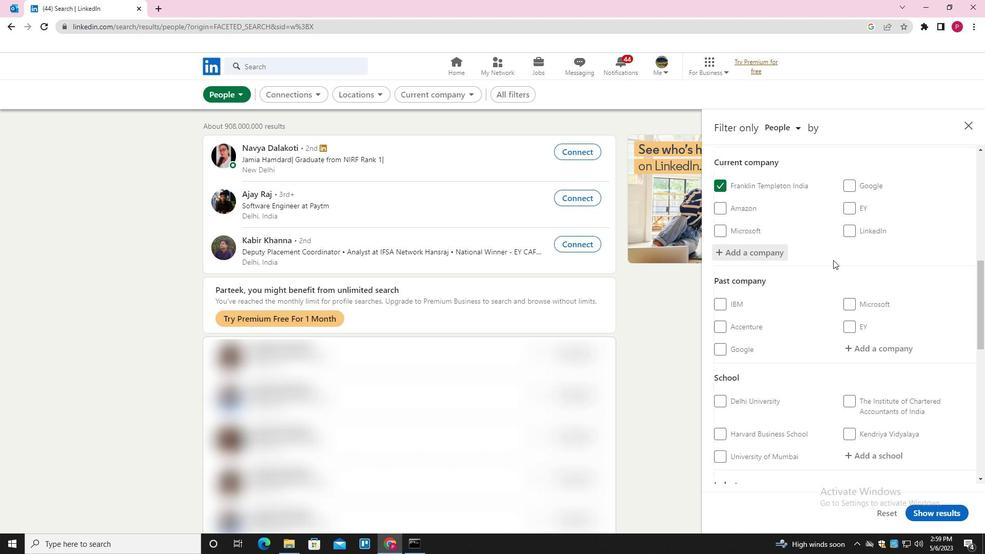 
Action: Mouse moved to (833, 263)
Screenshot: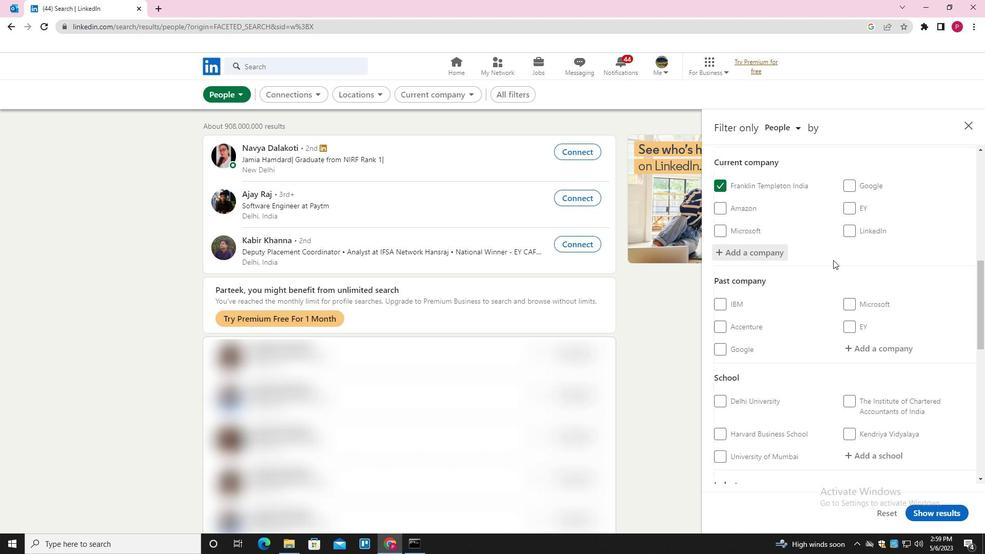 
Action: Mouse scrolled (833, 263) with delta (0, 0)
Screenshot: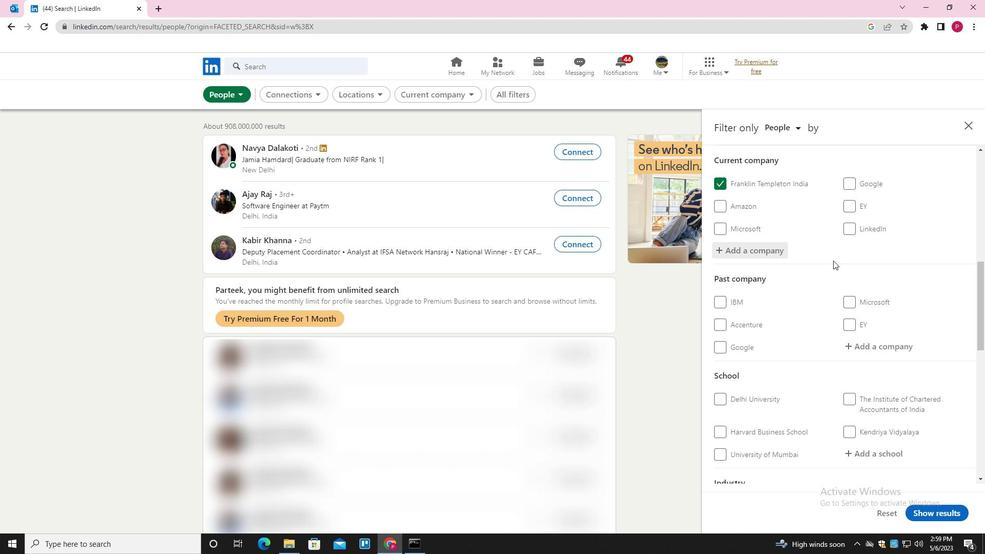 
Action: Mouse moved to (878, 203)
Screenshot: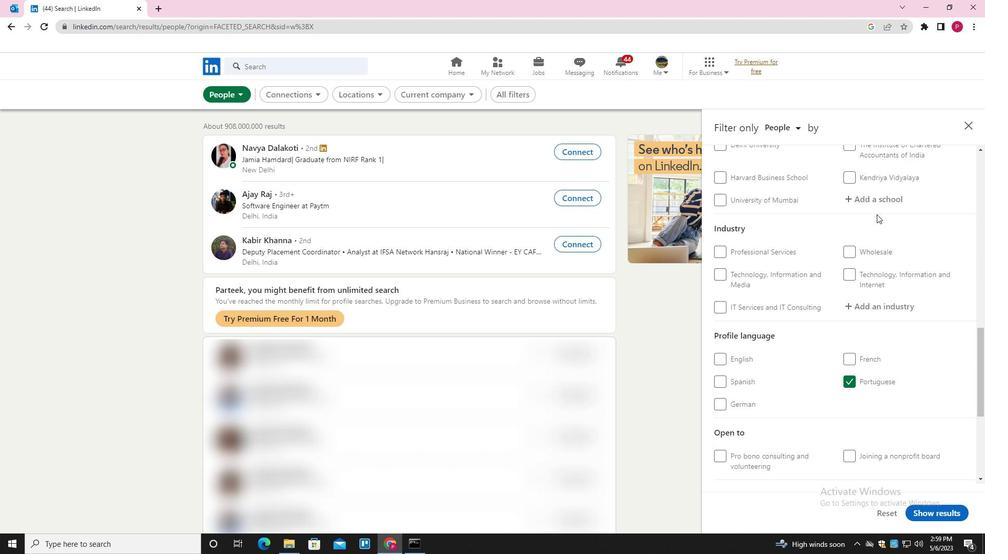 
Action: Mouse pressed left at (878, 203)
Screenshot: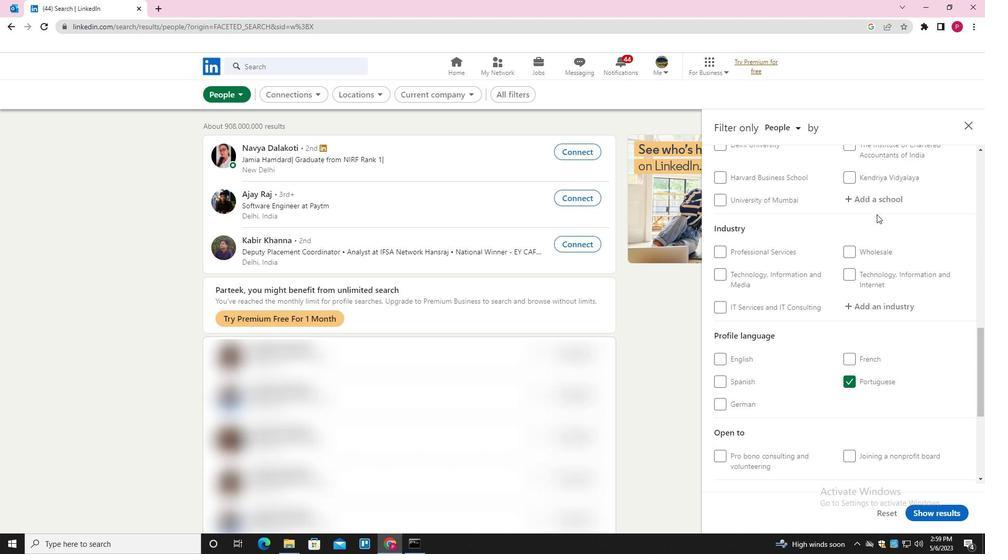 
Action: Key pressed <Key.shift><Key.shift><Key.shift><Key.shift><Key.shift><Key.shift><Key.shift>SACRED<Key.space><Key.shift><Key.shift><Key.shift><Key.shift><Key.shift><Key.shift><Key.shift><Key.shift><Key.shift><Key.shift><Key.shift><Key.shift>HEART<Key.space><Key.shift>COLLEGE<Key.space><Key.down><Key.down><Key.down><Key.down><Key.down><Key.enter>
Screenshot: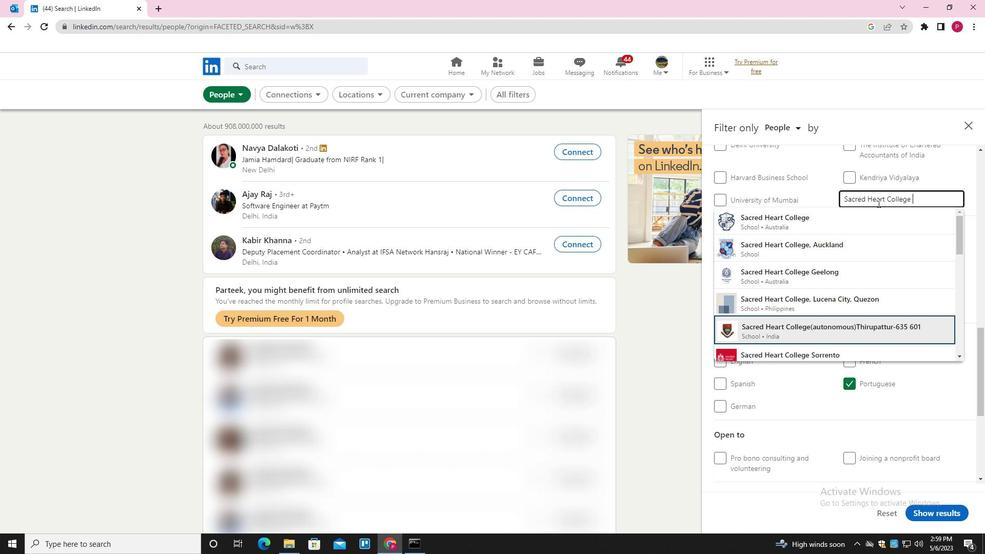 
Action: Mouse moved to (899, 346)
Screenshot: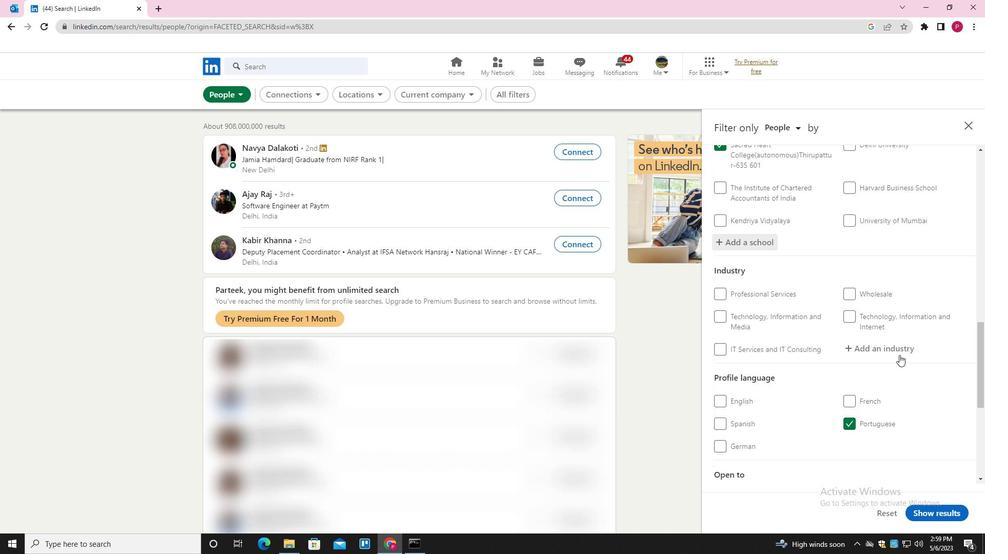 
Action: Mouse pressed left at (899, 346)
Screenshot: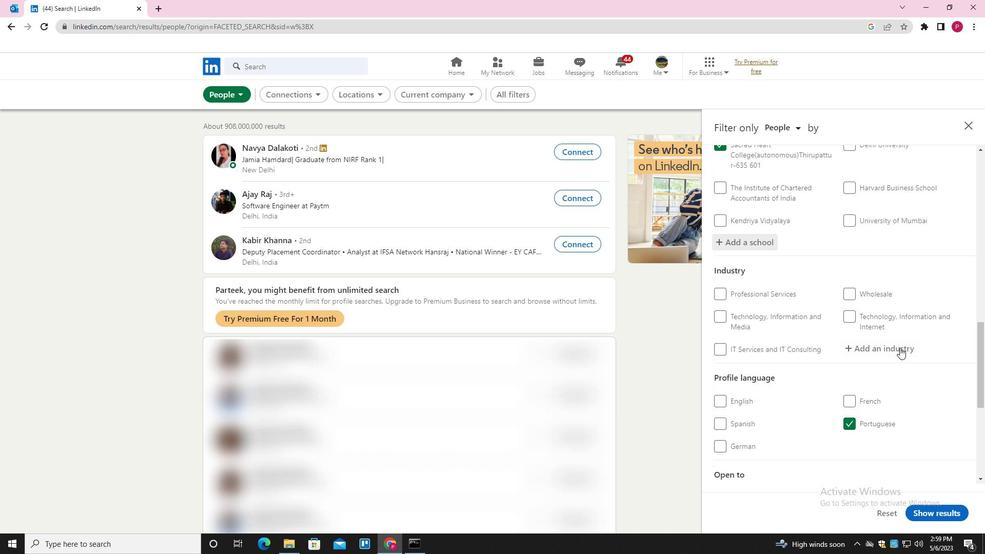 
Action: Mouse moved to (879, 348)
Screenshot: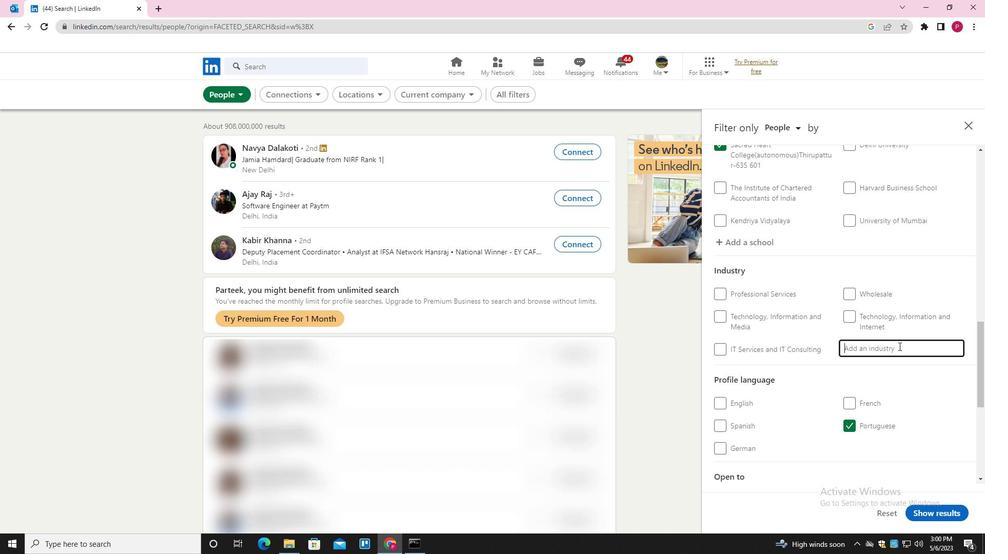 
Action: Key pressed <Key.shift>ENVIRONMENTAL<Key.space><Key.down><Key.down><Key.enter>
Screenshot: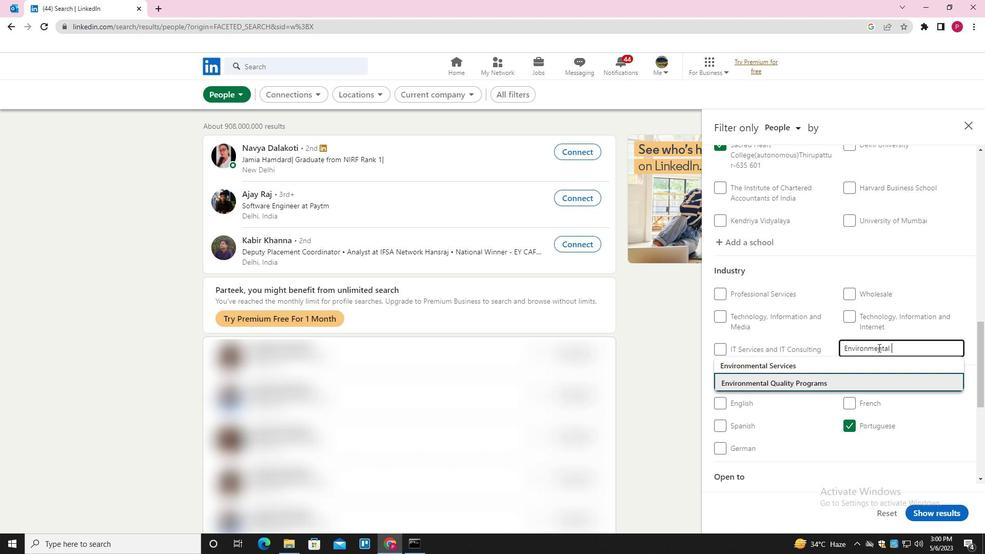 
Action: Mouse moved to (877, 349)
Screenshot: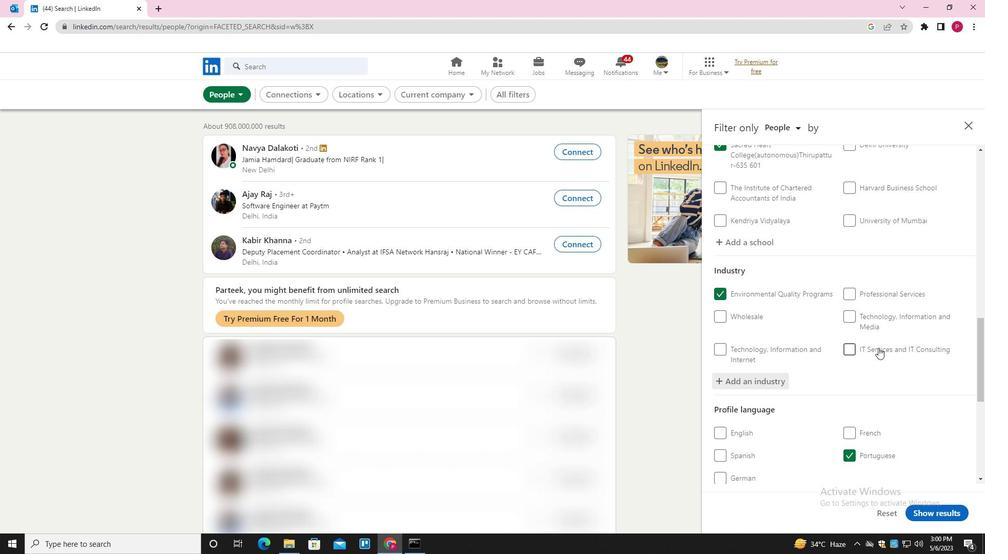 
Action: Mouse scrolled (877, 348) with delta (0, 0)
Screenshot: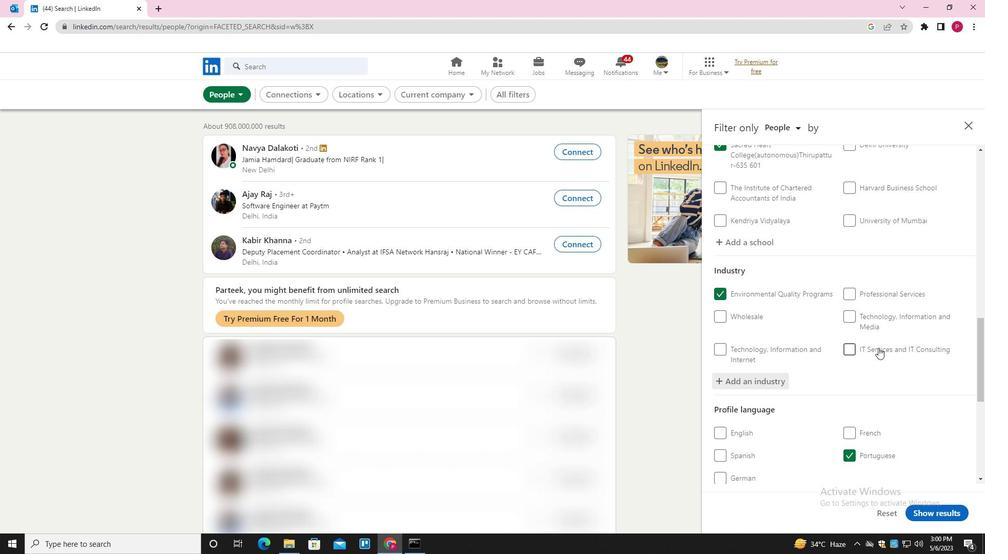 
Action: Mouse moved to (876, 349)
Screenshot: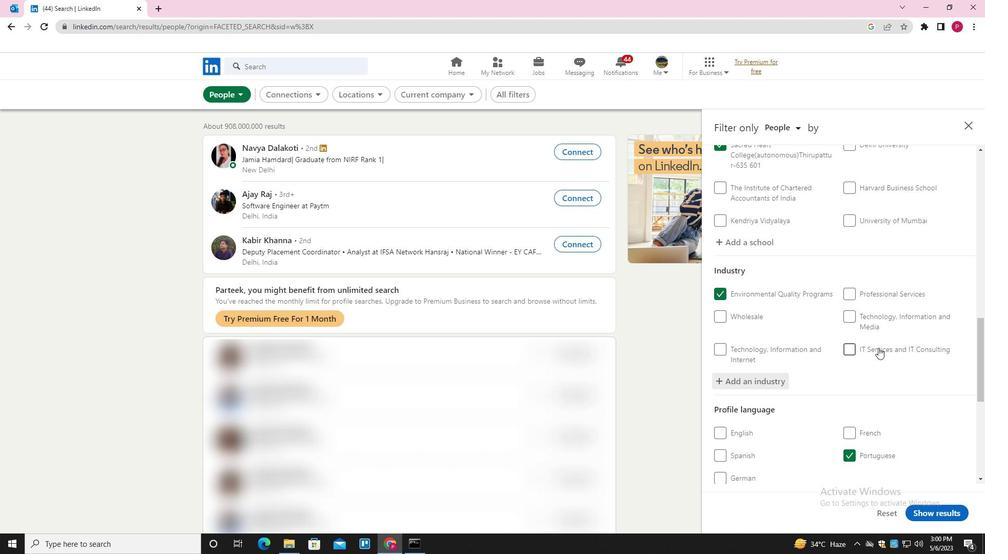 
Action: Mouse scrolled (876, 349) with delta (0, 0)
Screenshot: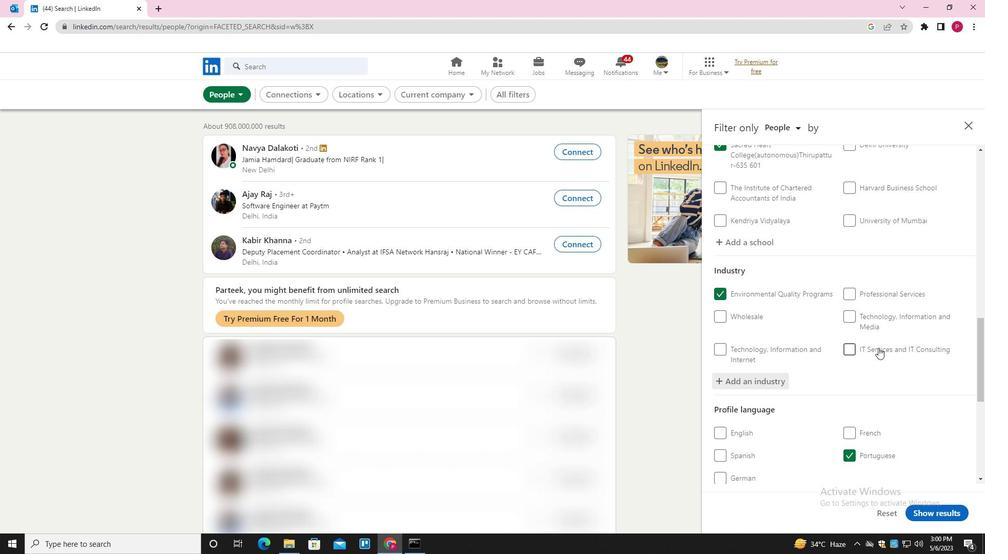 
Action: Mouse scrolled (876, 349) with delta (0, 0)
Screenshot: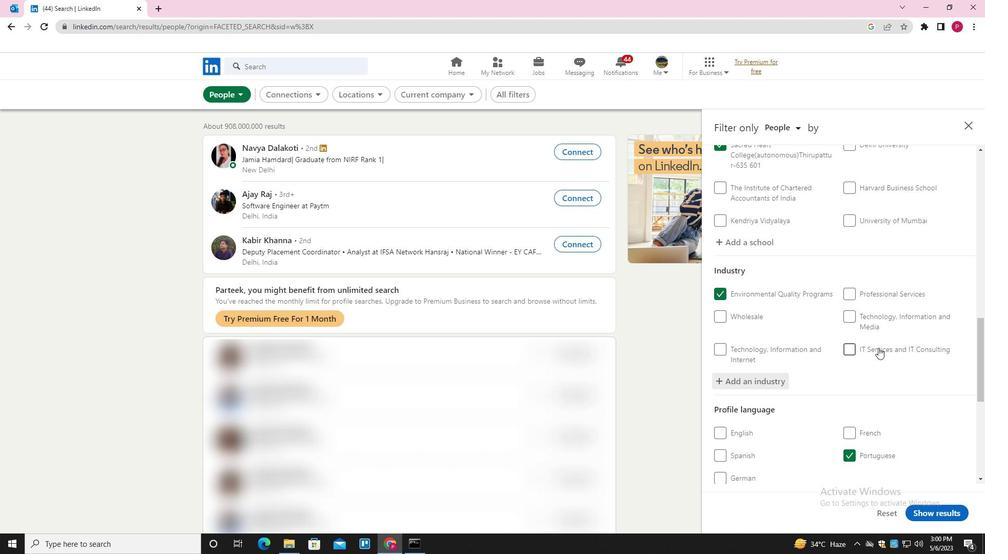 
Action: Mouse scrolled (876, 349) with delta (0, 0)
Screenshot: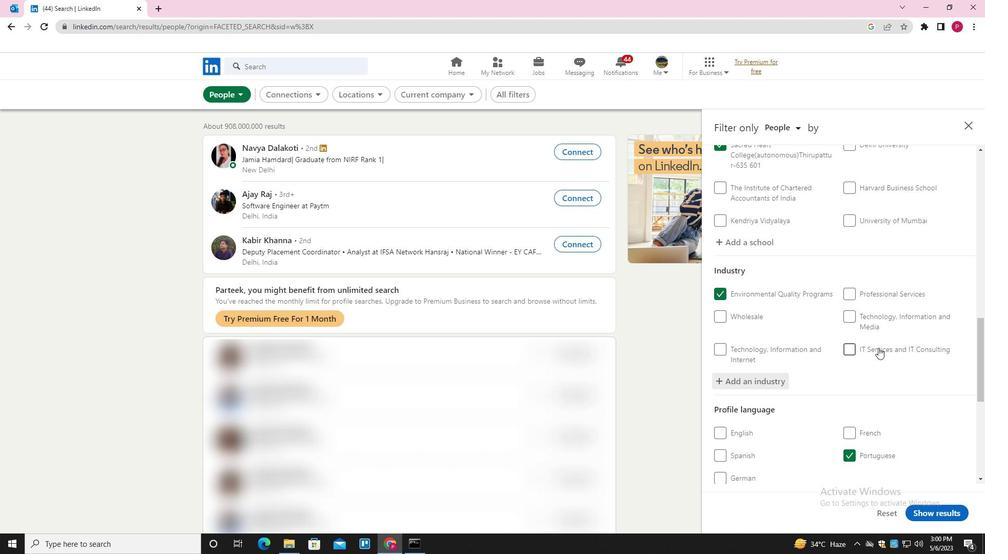 
Action: Mouse moved to (870, 431)
Screenshot: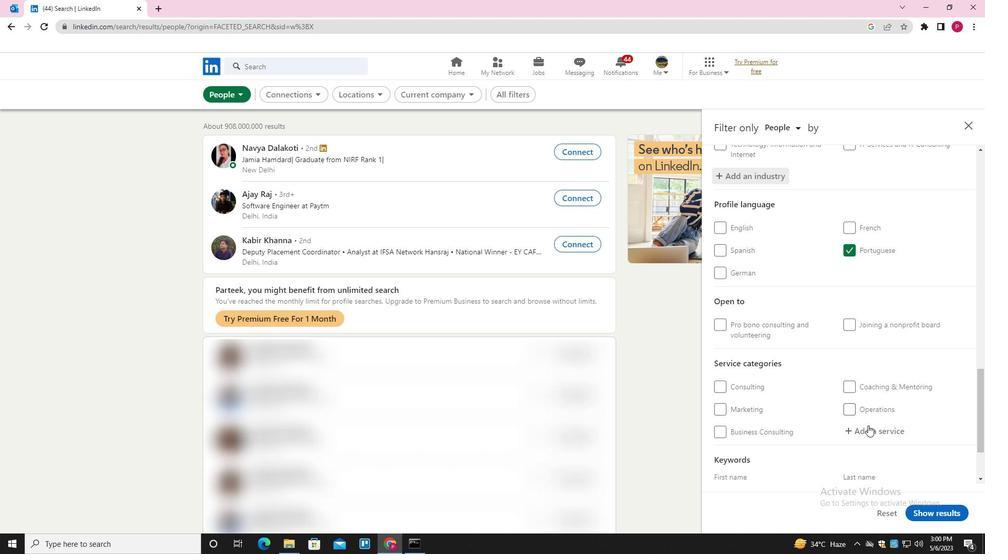 
Action: Mouse pressed left at (870, 431)
Screenshot: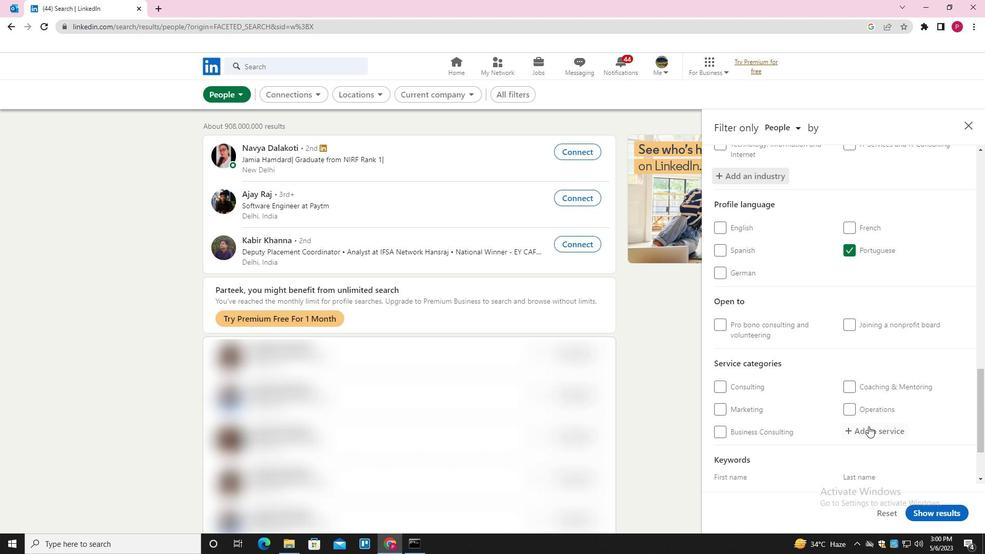 
Action: Key pressed <Key.shift>SOFTWARE<Key.down><Key.enter>
Screenshot: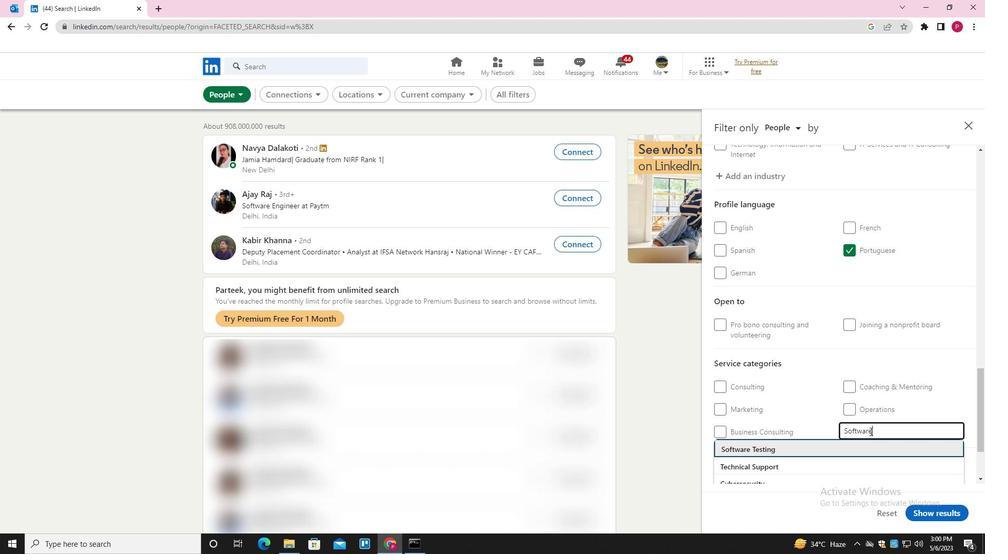 
Action: Mouse scrolled (870, 431) with delta (0, 0)
Screenshot: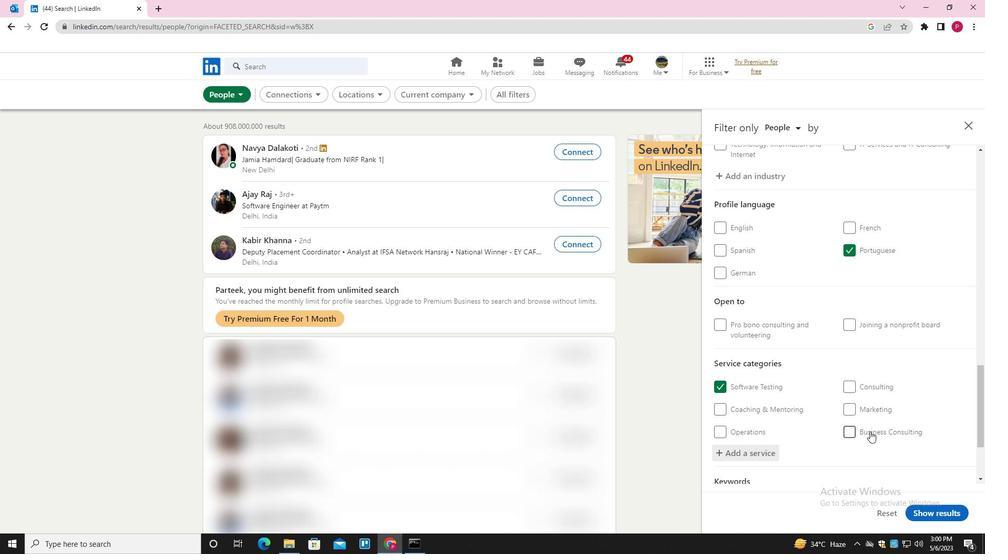 
Action: Mouse scrolled (870, 431) with delta (0, 0)
Screenshot: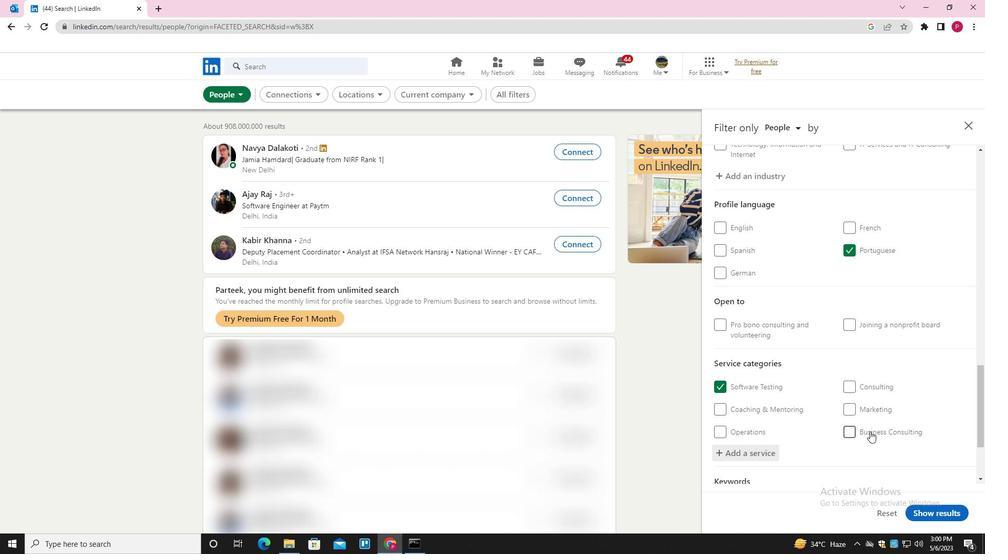 
Action: Mouse scrolled (870, 431) with delta (0, 0)
Screenshot: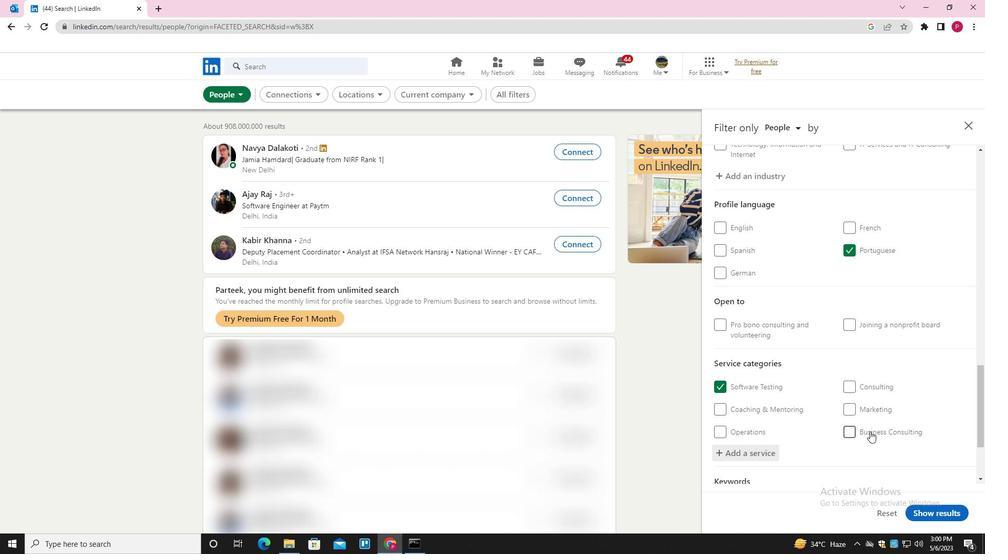 
Action: Mouse scrolled (870, 431) with delta (0, 0)
Screenshot: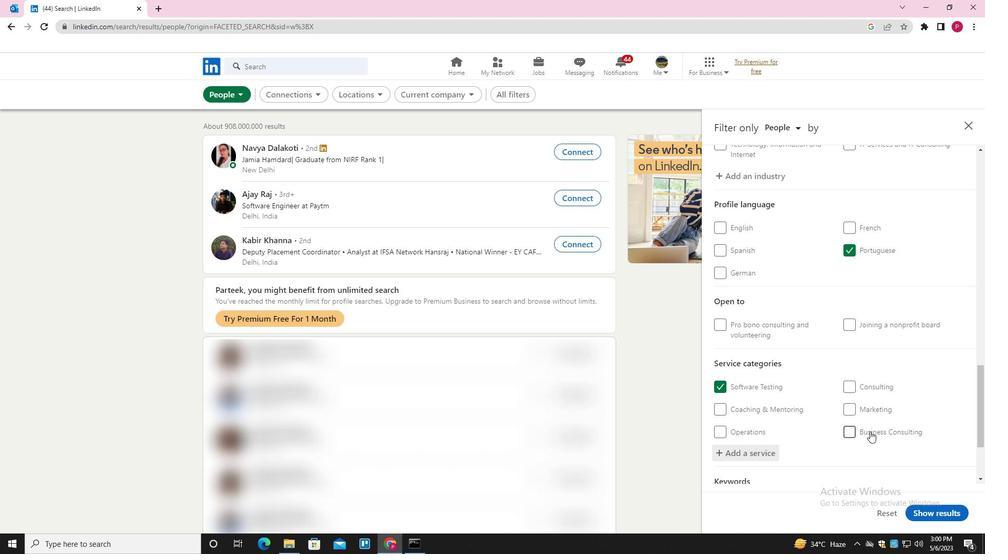 
Action: Mouse scrolled (870, 431) with delta (0, 0)
Screenshot: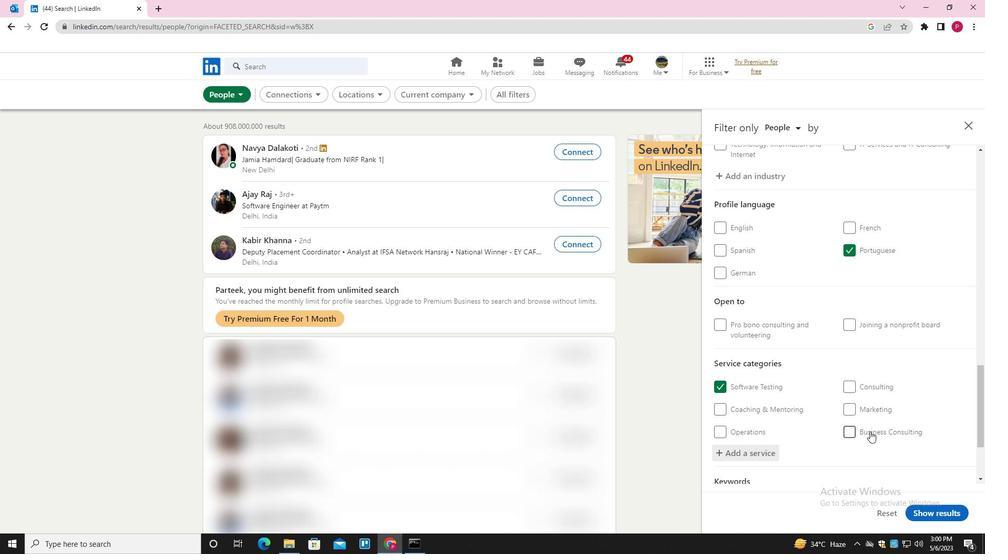 
Action: Mouse moved to (801, 435)
Screenshot: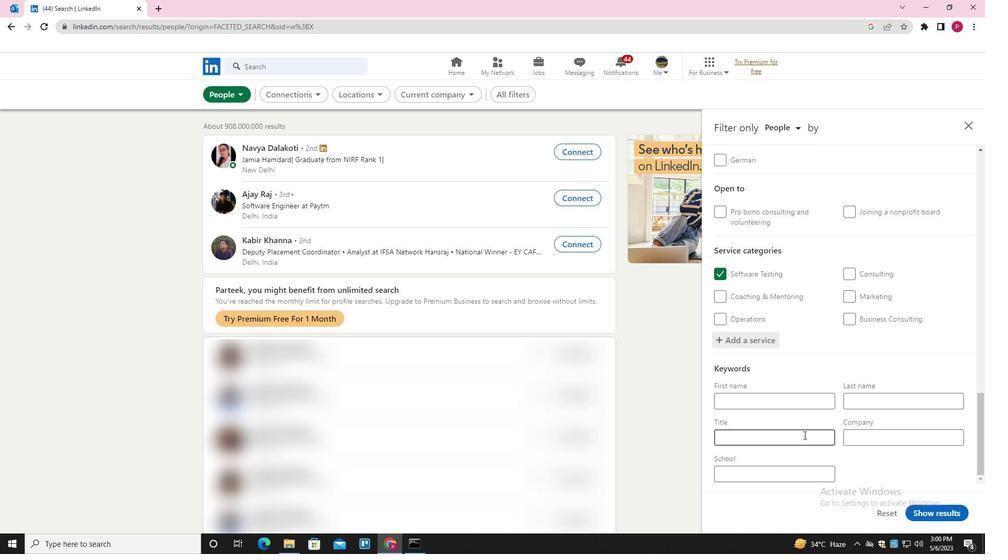 
Action: Mouse pressed left at (801, 435)
Screenshot: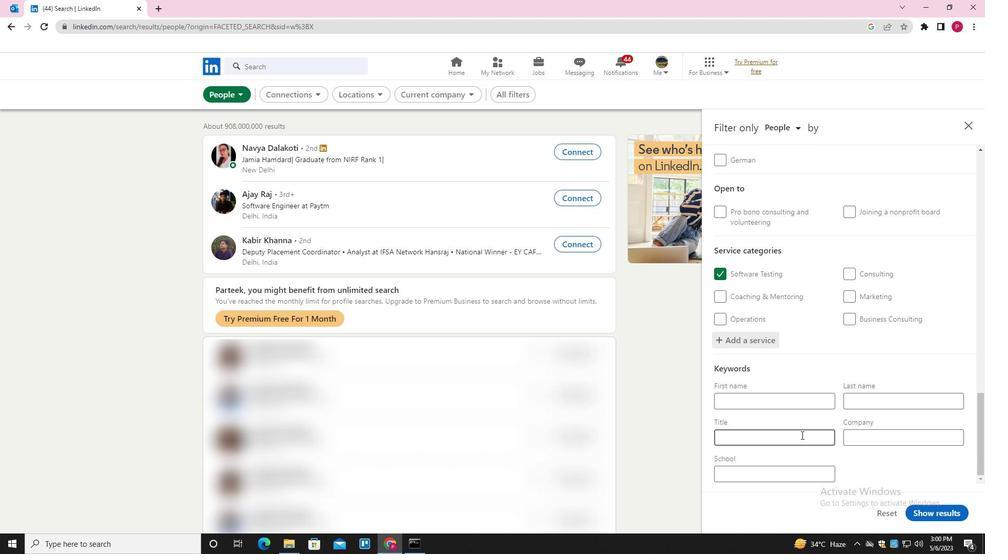 
Action: Key pressed <Key.shift><Key.shift><Key.shift><Key.shift><Key.shift><Key.shift><Key.shift><Key.shift><Key.shift><Key.shift><Key.shift><Key.shift><Key.shift><Key.shift><Key.shift><Key.shift>ORGANIZER
Screenshot: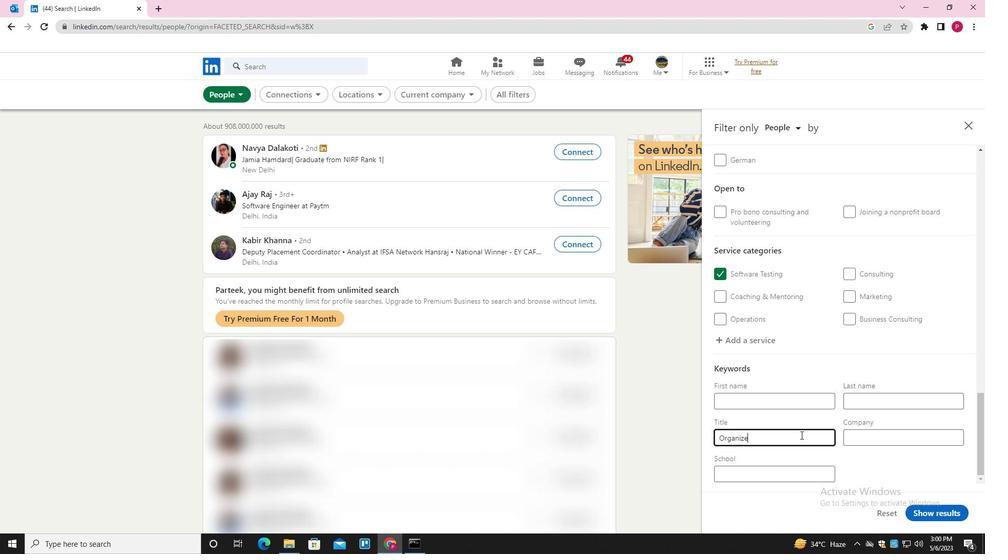 
Action: Mouse moved to (927, 511)
Screenshot: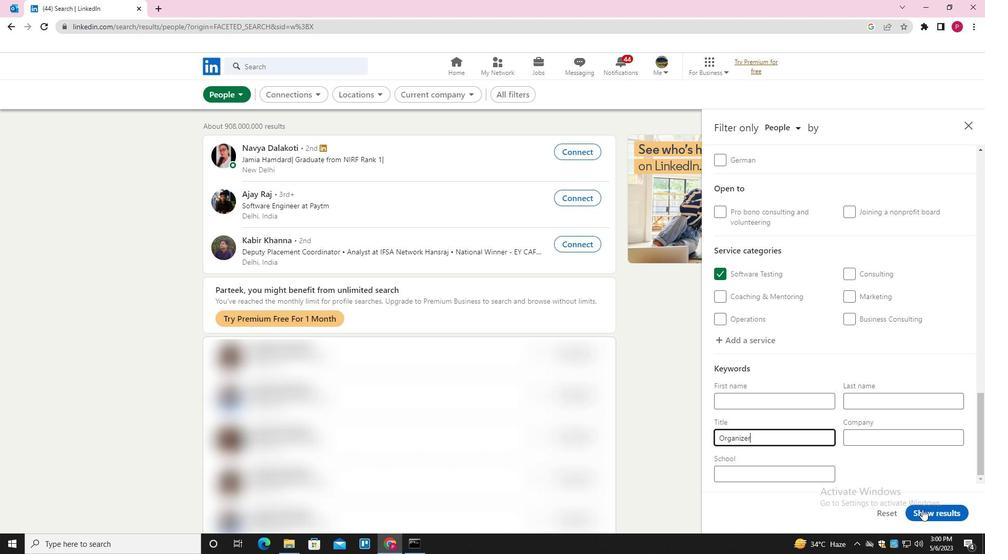 
Action: Mouse pressed left at (927, 511)
Screenshot: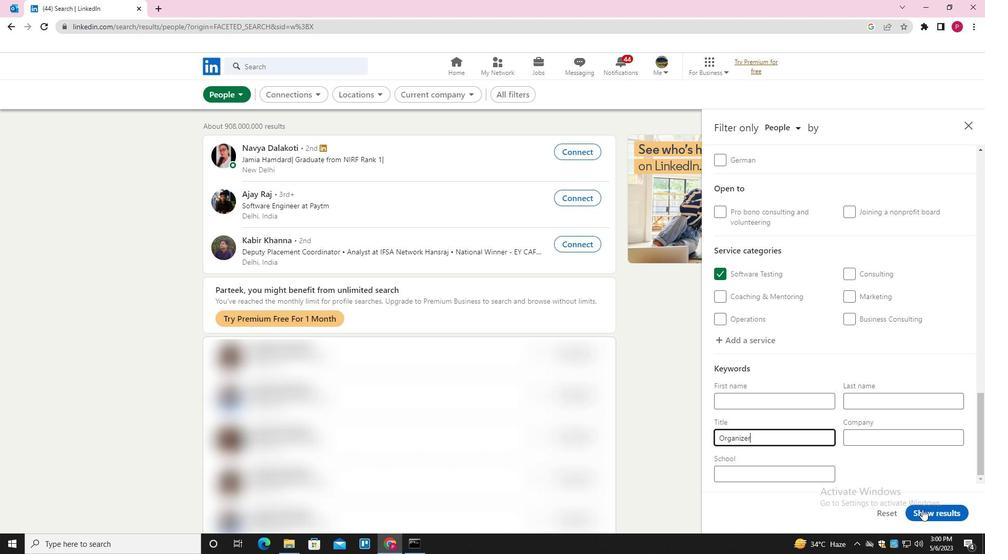 
Action: Mouse moved to (441, 222)
Screenshot: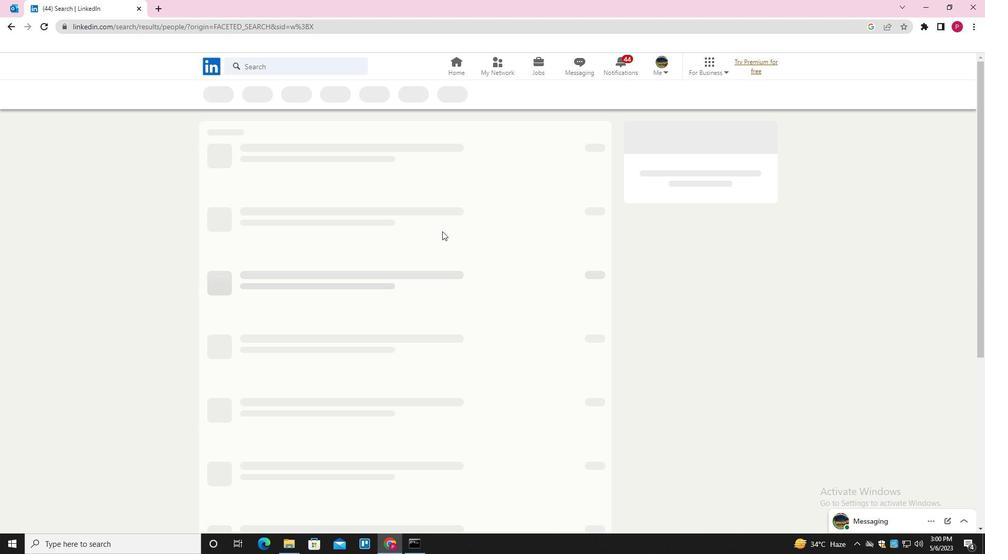 
